 Task: Look for space in Tietê, Brazil from 9th June, 2023 to 16th June, 2023 for 2 adults in price range Rs.8000 to Rs.16000. Place can be entire place with 2 bedrooms having 2 beds and 1 bathroom. Property type can be flat. Amenities needed are: washing machine, . Booking option can be shelf check-in. Required host language is Spanish.
Action: Mouse moved to (434, 110)
Screenshot: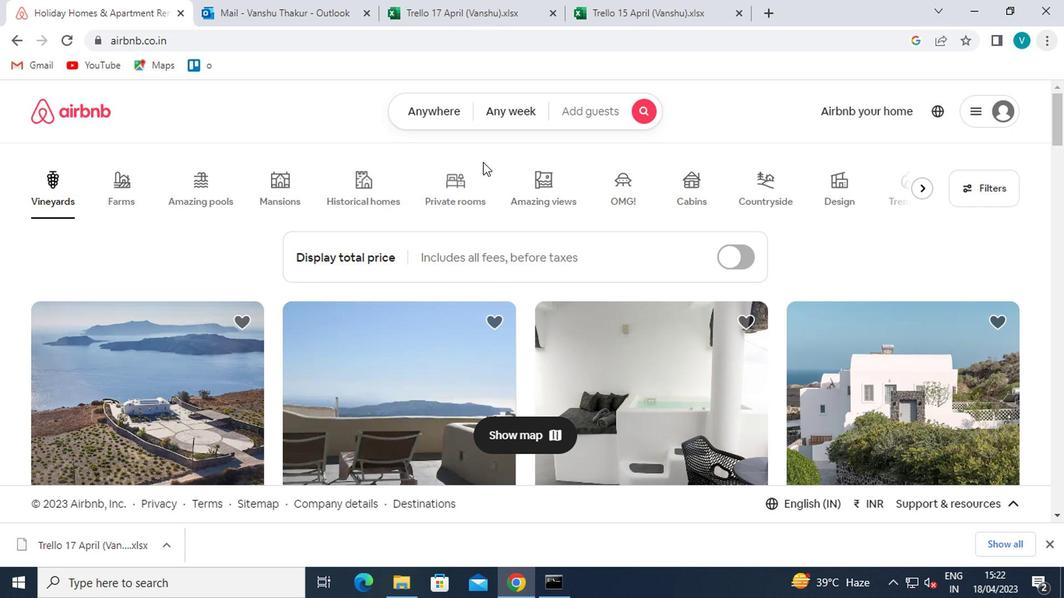 
Action: Mouse pressed left at (434, 110)
Screenshot: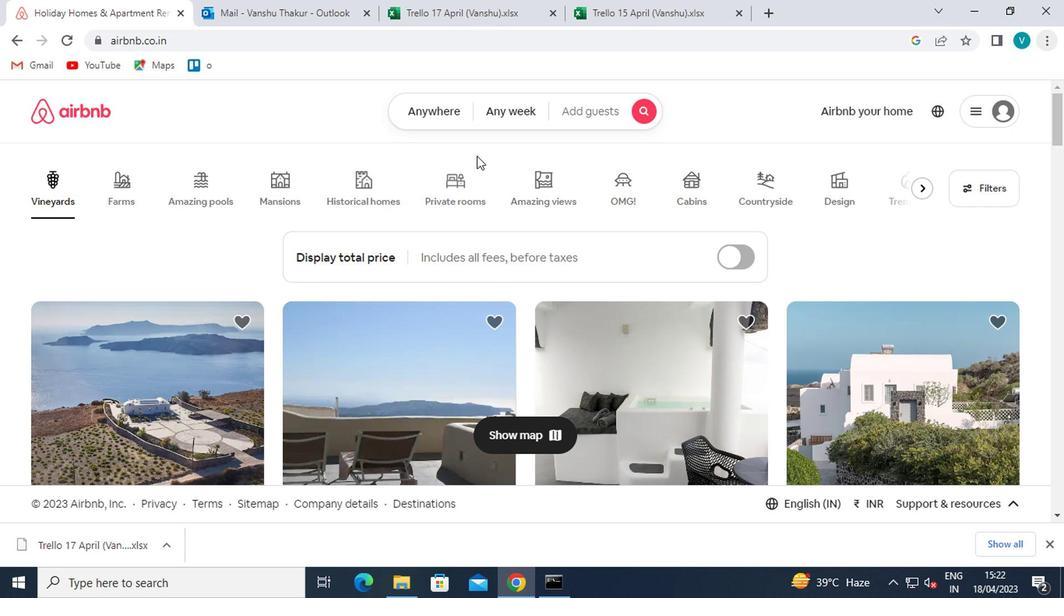 
Action: Mouse moved to (307, 172)
Screenshot: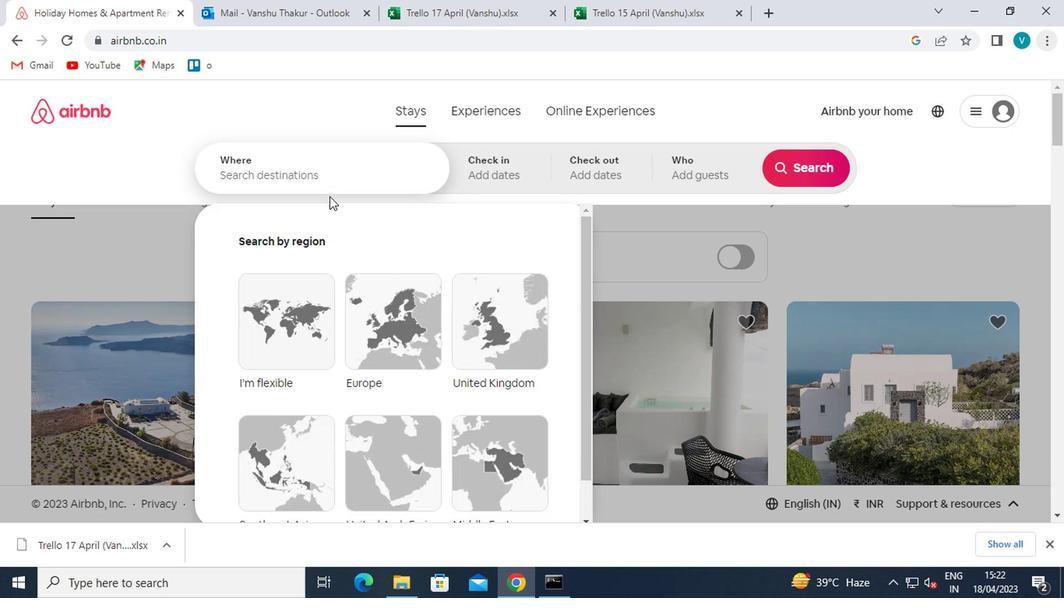 
Action: Mouse pressed left at (307, 172)
Screenshot: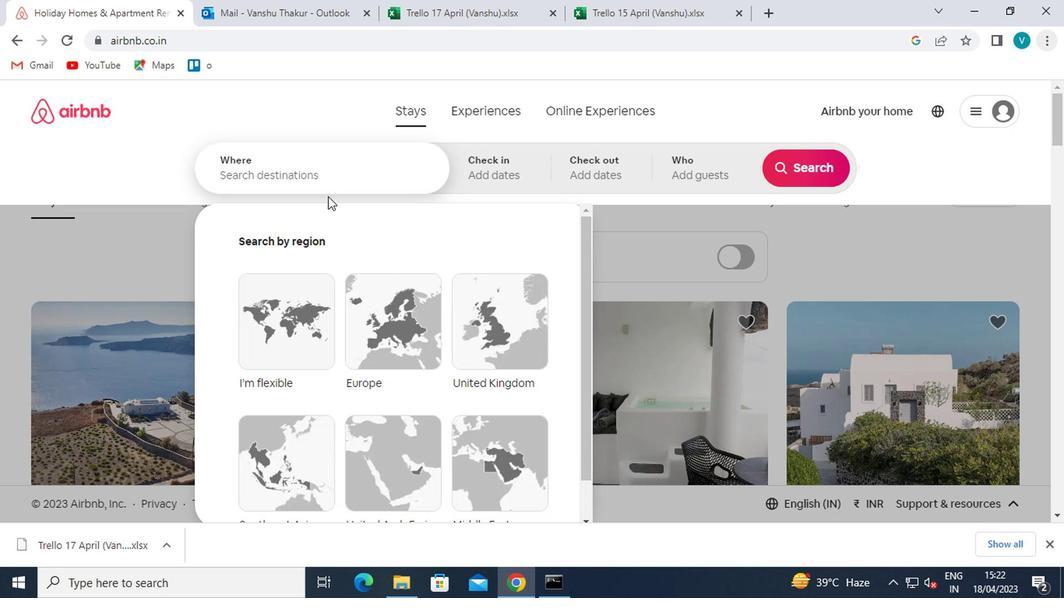 
Action: Key pressed <Key.shift>TIETE,<Key.space><Key.shift>BRAZIL
Screenshot: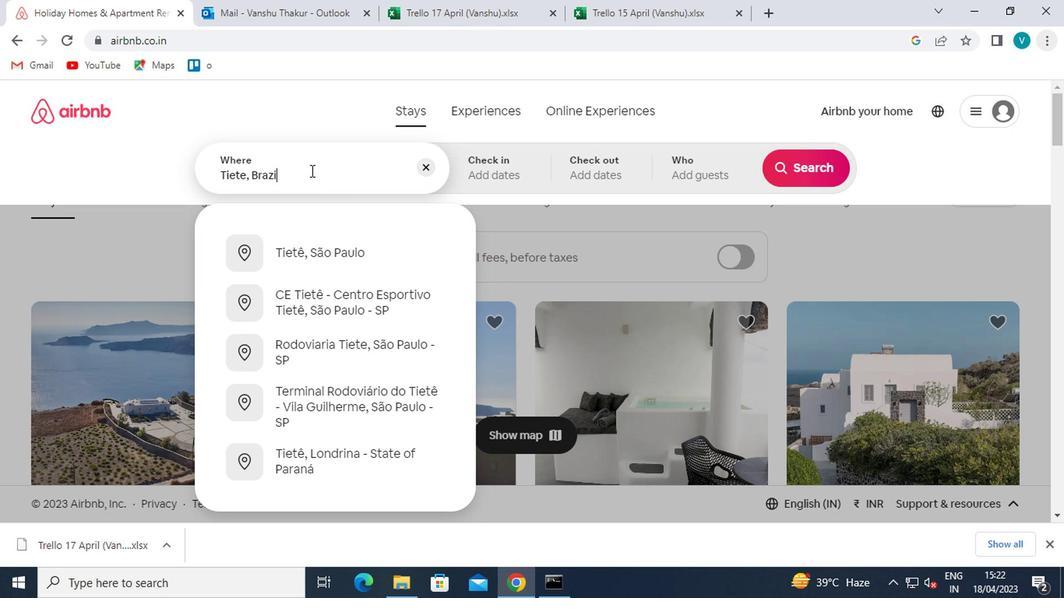 
Action: Mouse moved to (336, 250)
Screenshot: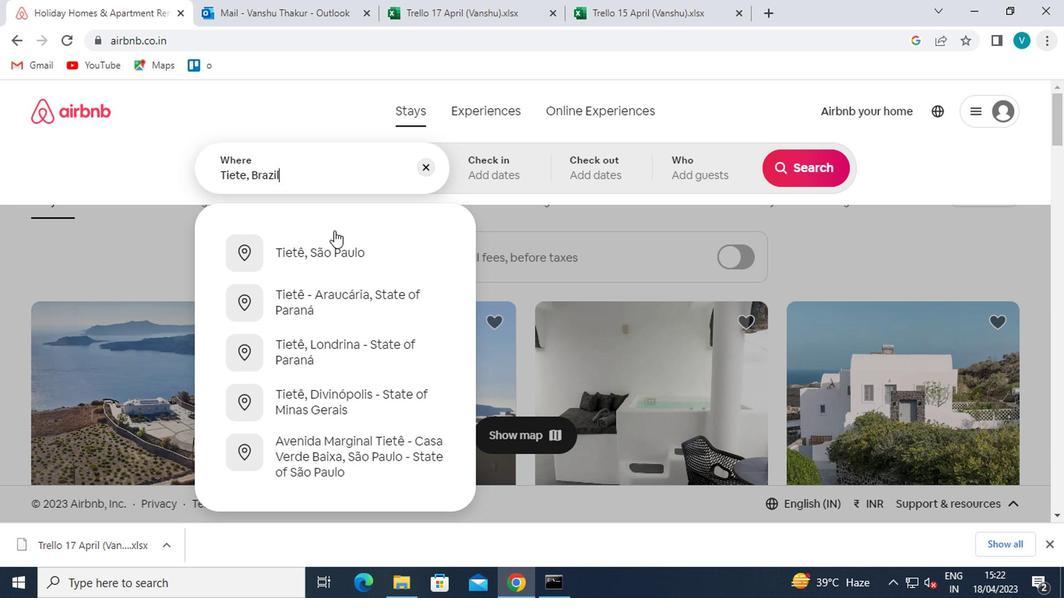 
Action: Mouse pressed left at (336, 250)
Screenshot: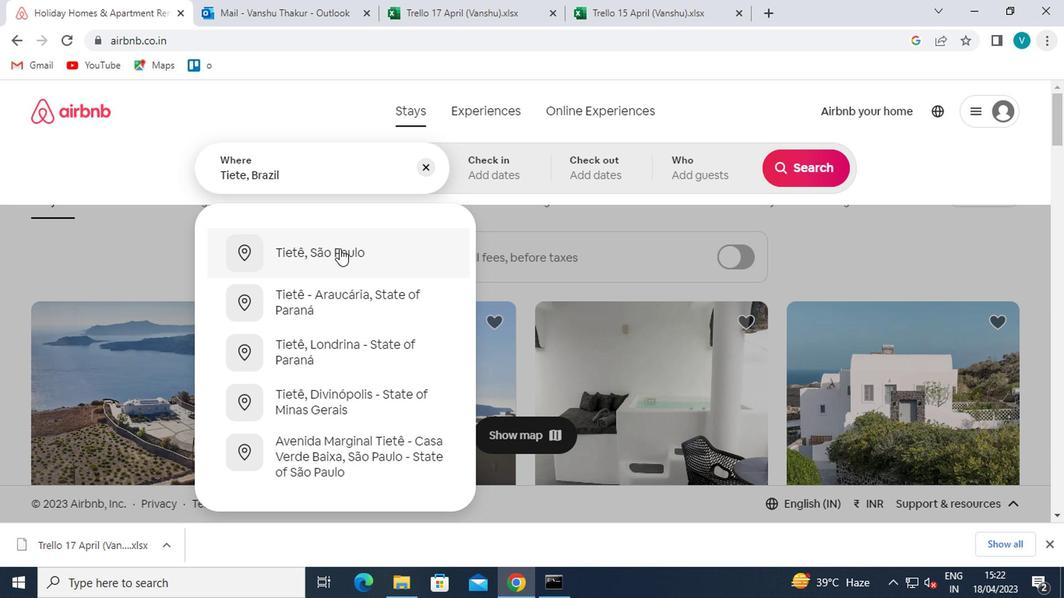 
Action: Mouse moved to (789, 288)
Screenshot: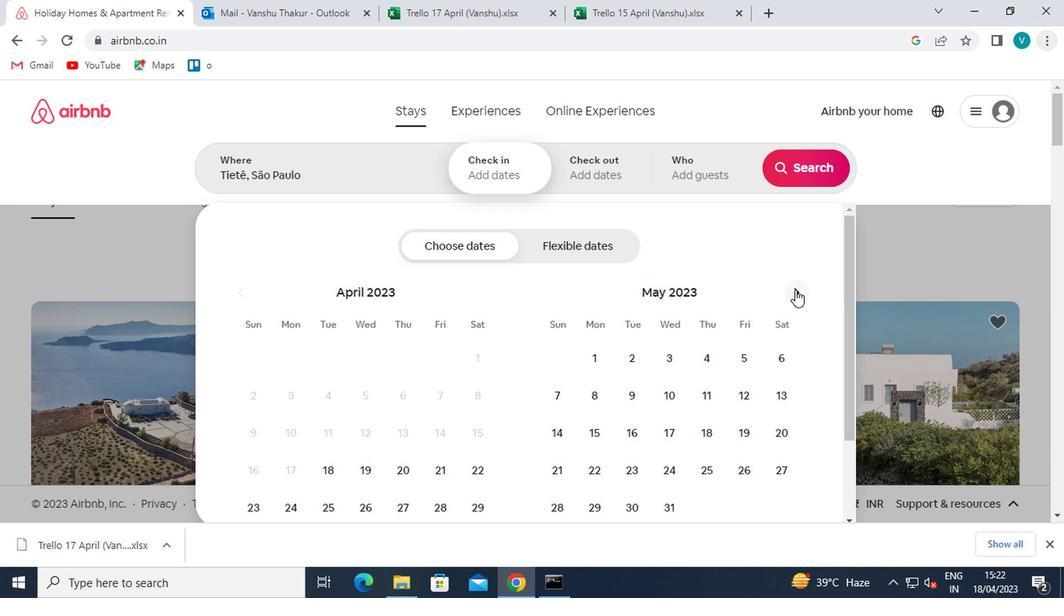 
Action: Mouse pressed left at (789, 288)
Screenshot: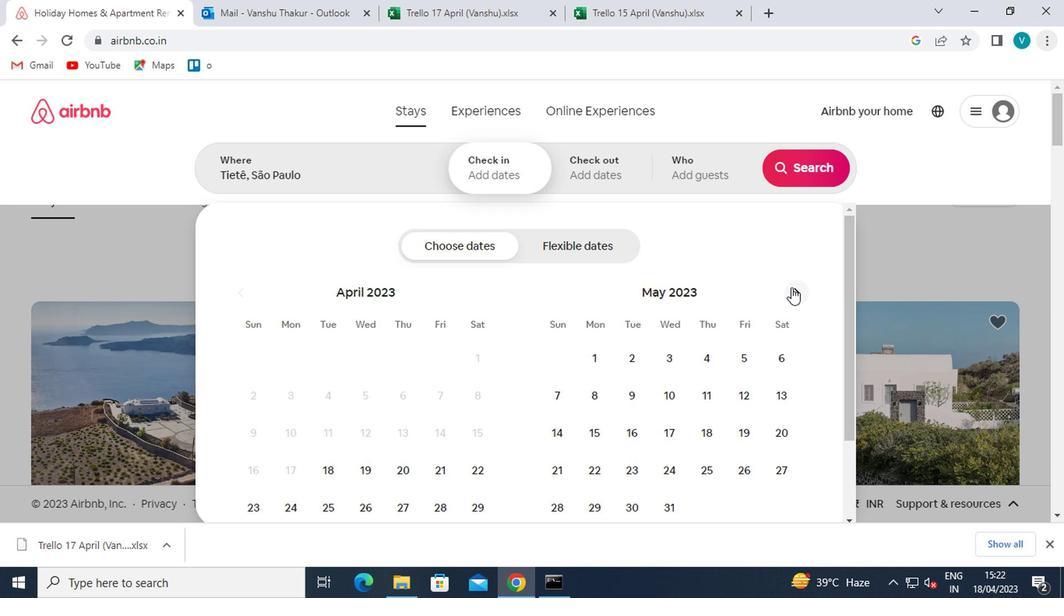
Action: Mouse moved to (734, 398)
Screenshot: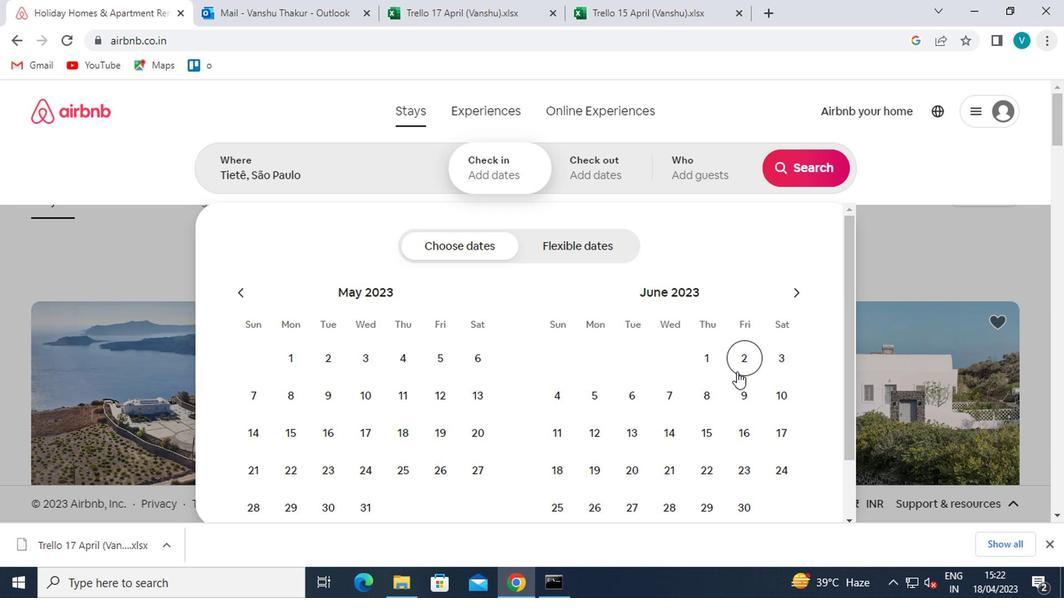 
Action: Mouse pressed left at (734, 398)
Screenshot: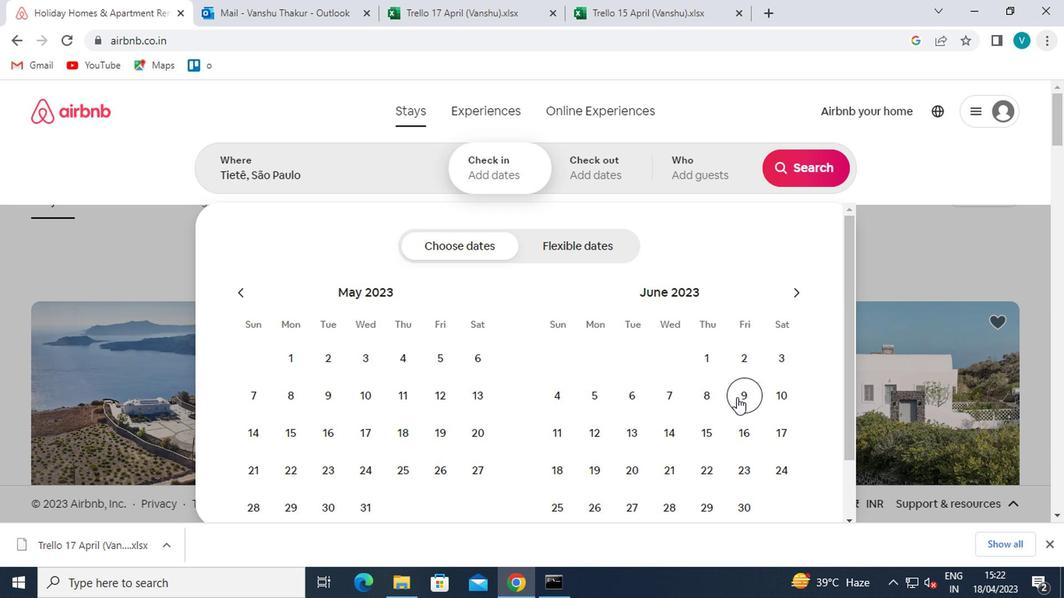 
Action: Mouse moved to (743, 425)
Screenshot: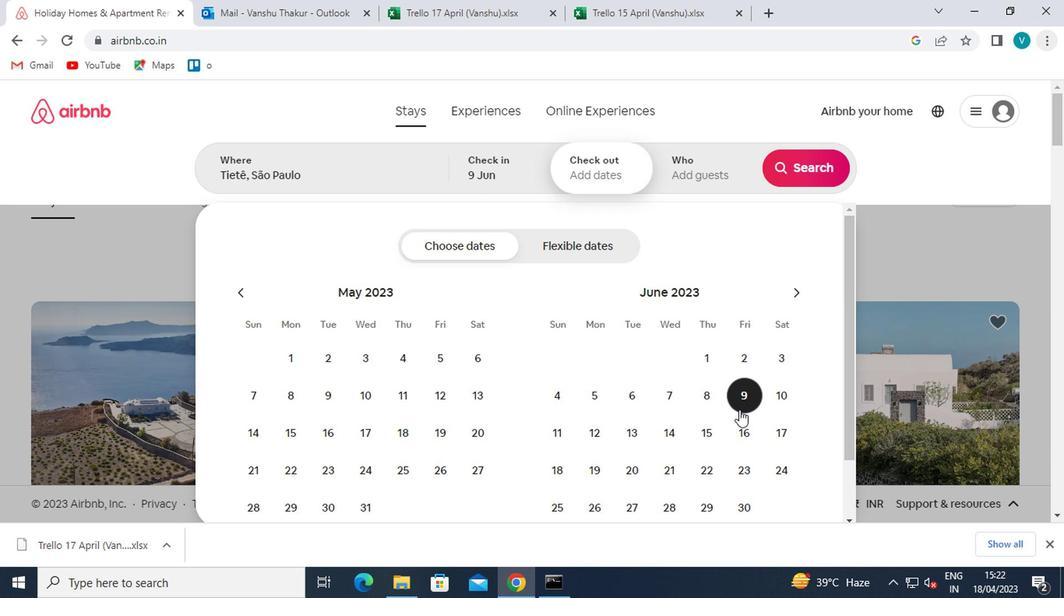
Action: Mouse pressed left at (743, 425)
Screenshot: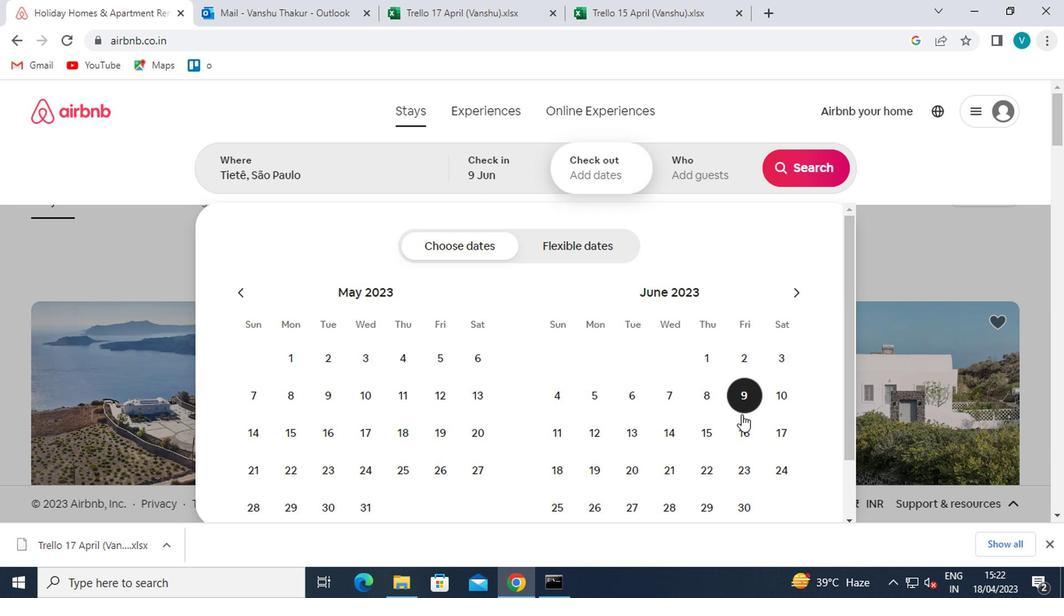 
Action: Mouse moved to (719, 178)
Screenshot: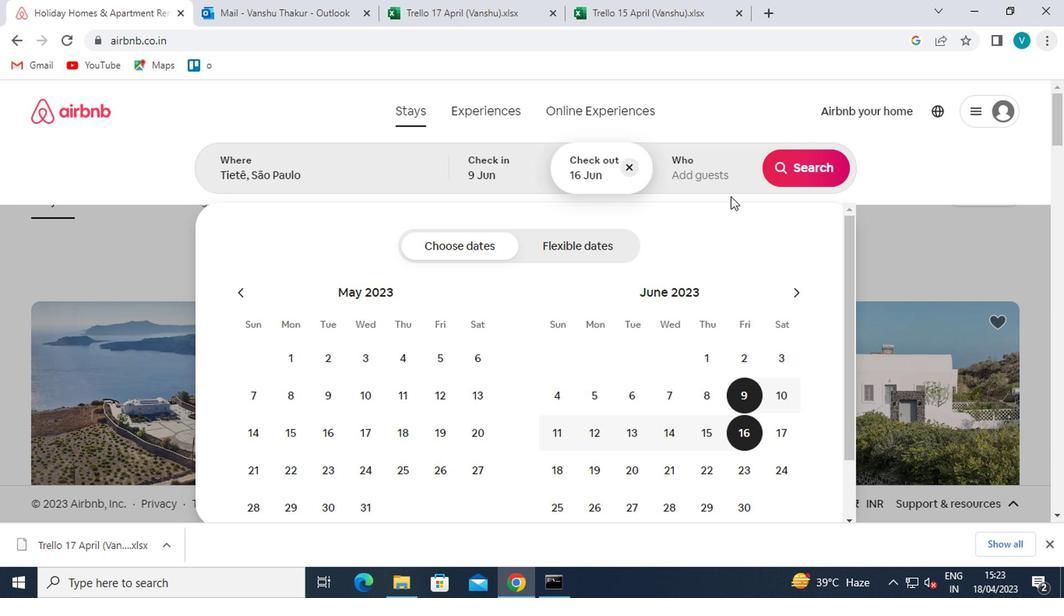 
Action: Mouse pressed left at (719, 178)
Screenshot: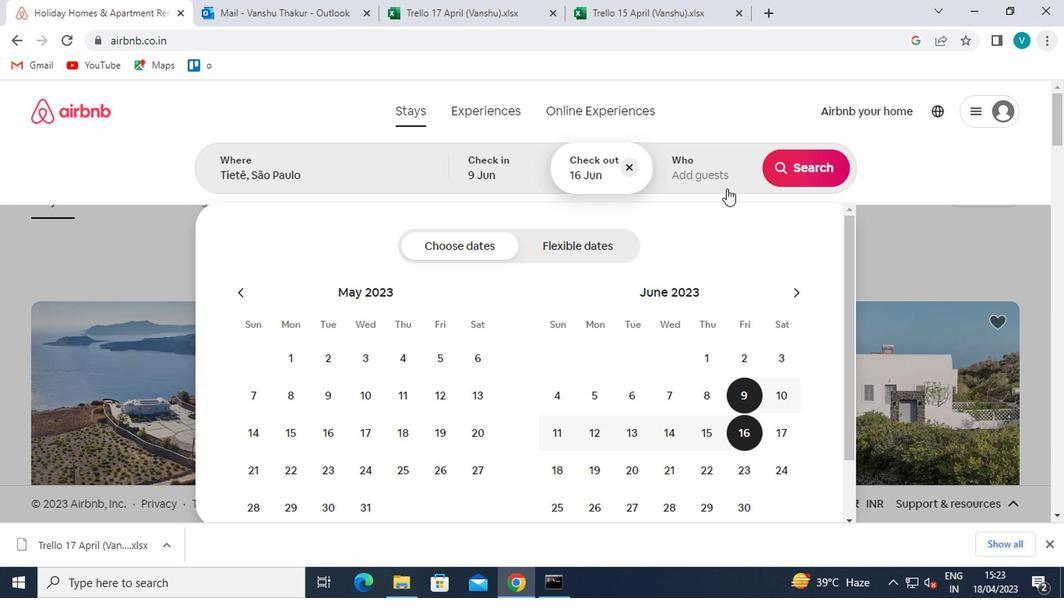 
Action: Mouse moved to (803, 255)
Screenshot: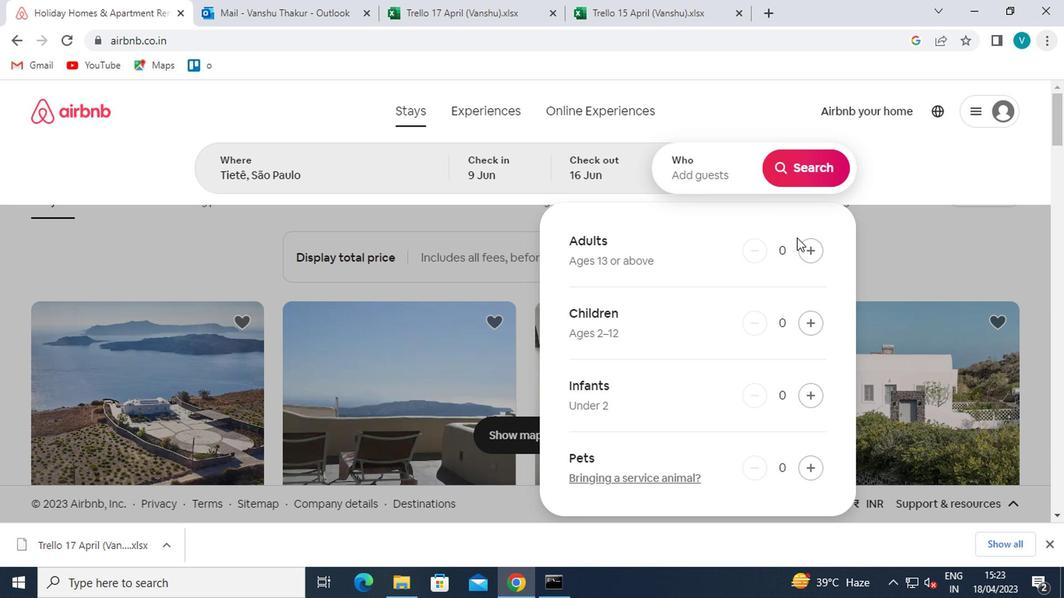 
Action: Mouse pressed left at (803, 255)
Screenshot: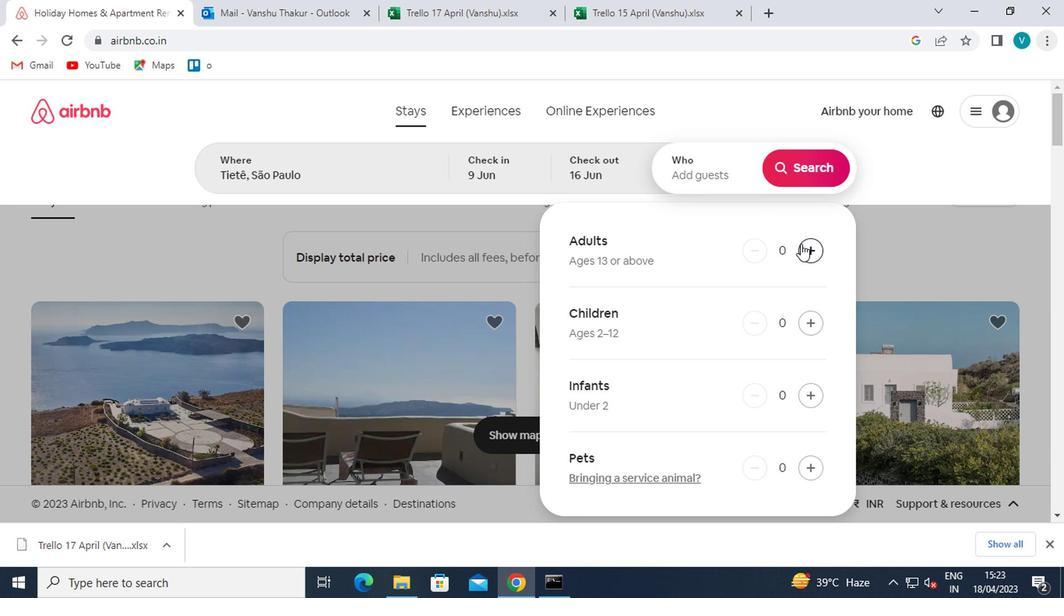 
Action: Mouse pressed left at (803, 255)
Screenshot: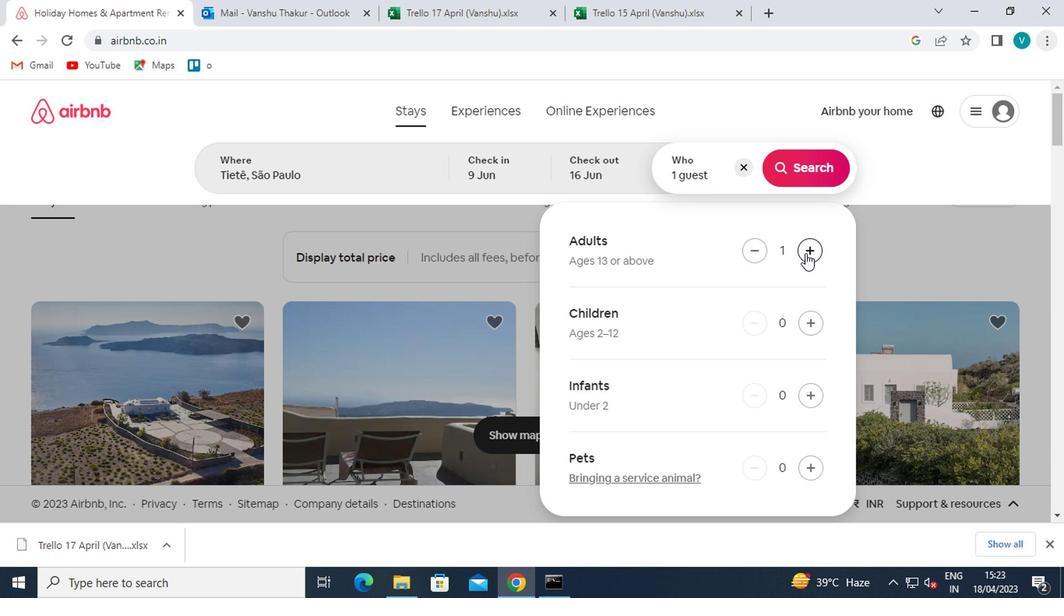 
Action: Mouse moved to (809, 169)
Screenshot: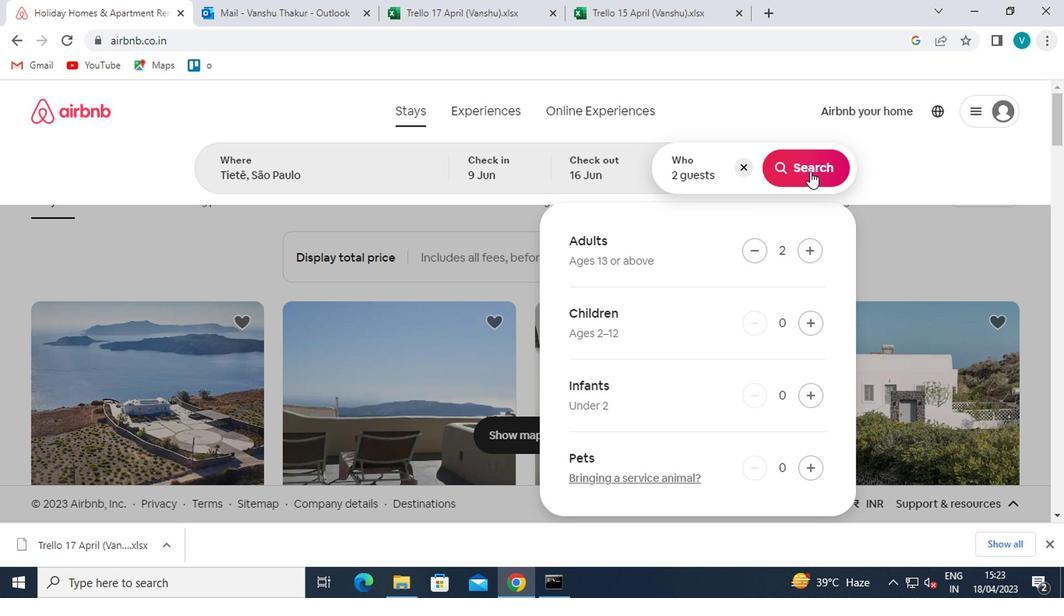 
Action: Mouse pressed left at (809, 169)
Screenshot: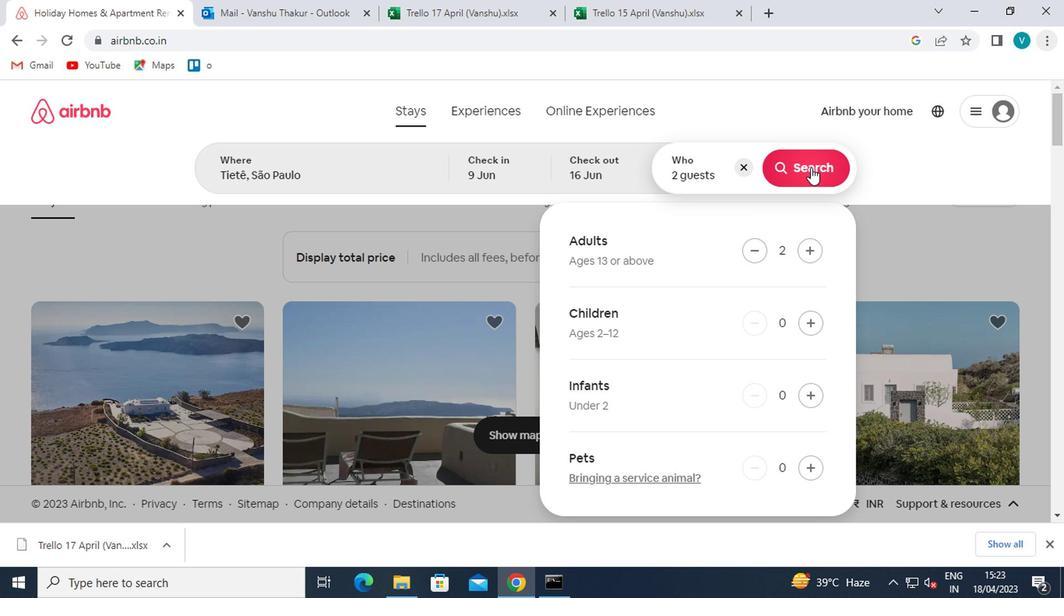 
Action: Mouse moved to (991, 181)
Screenshot: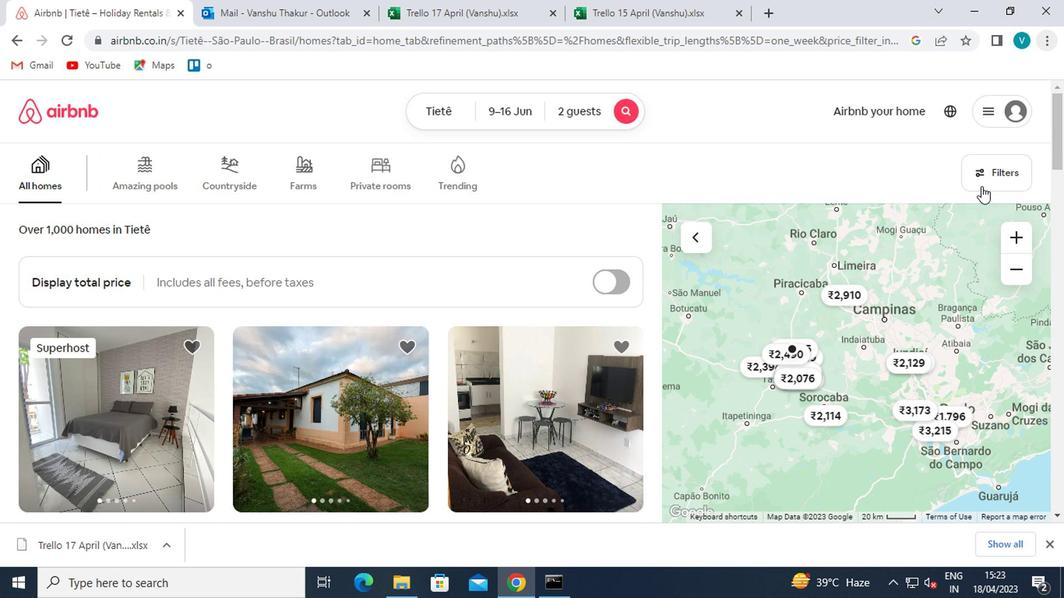 
Action: Mouse pressed left at (991, 181)
Screenshot: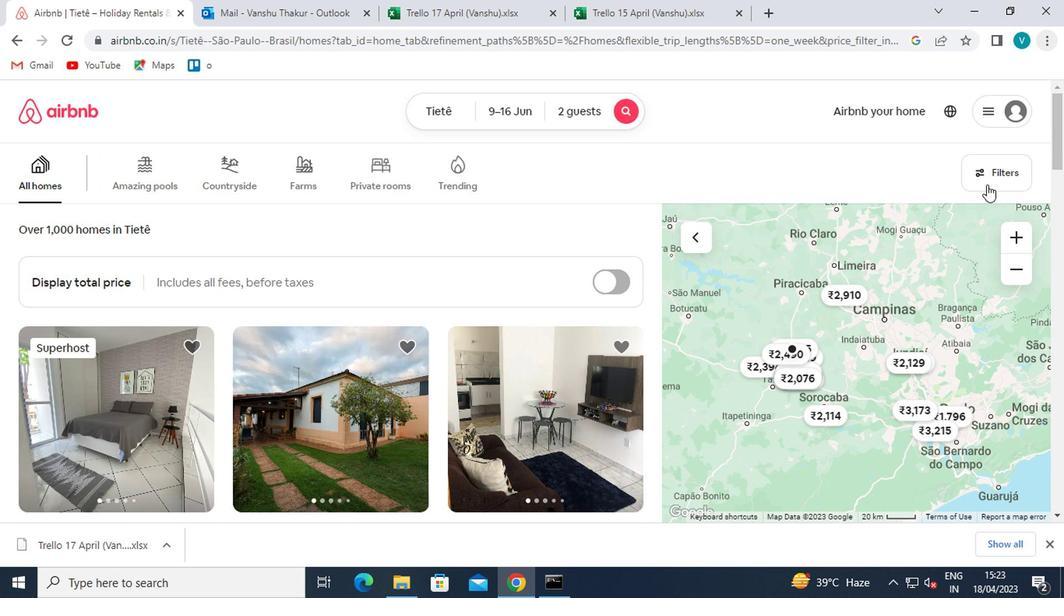 
Action: Mouse moved to (409, 375)
Screenshot: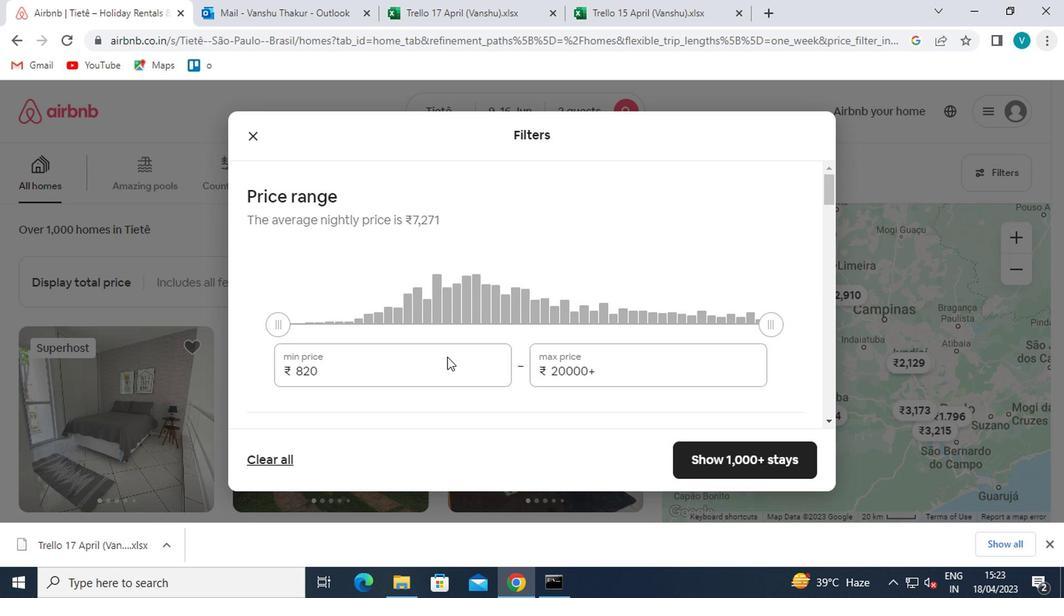 
Action: Mouse pressed left at (409, 375)
Screenshot: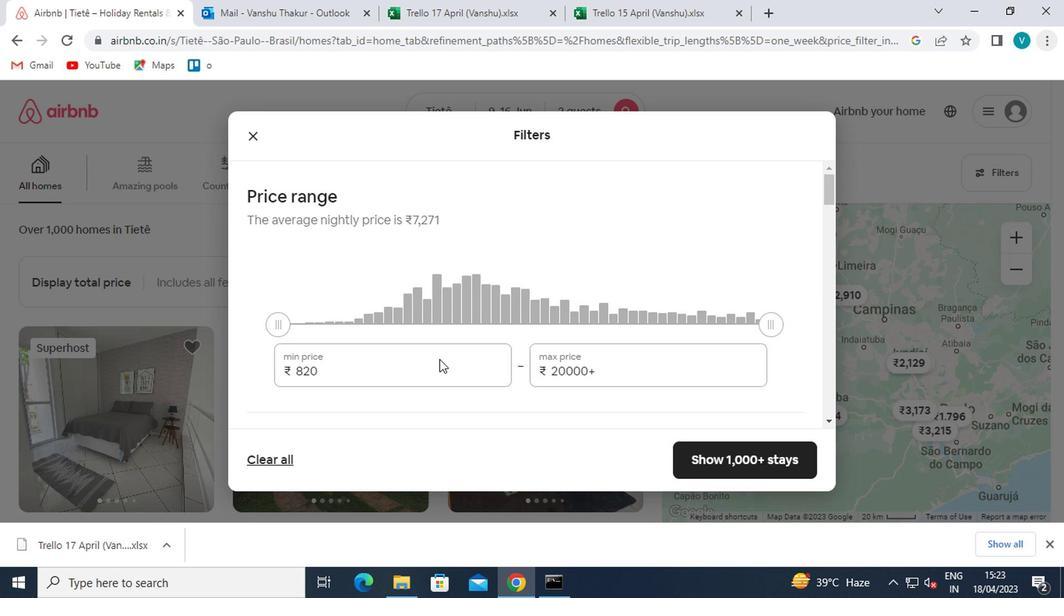 
Action: Mouse moved to (409, 376)
Screenshot: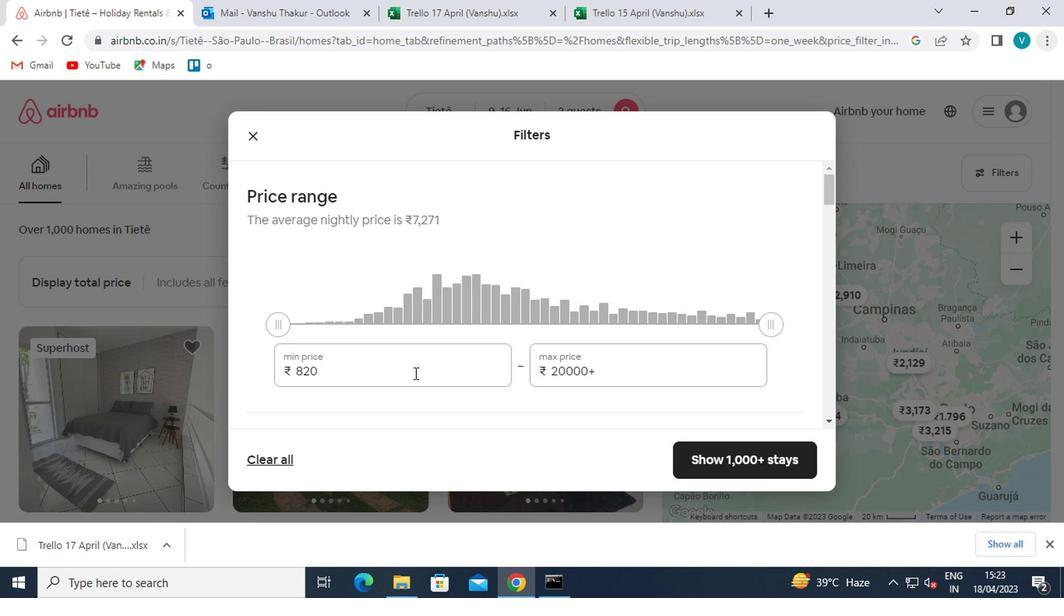 
Action: Key pressed <Key.backspace><Key.backspace><Key.backspace>8000
Screenshot: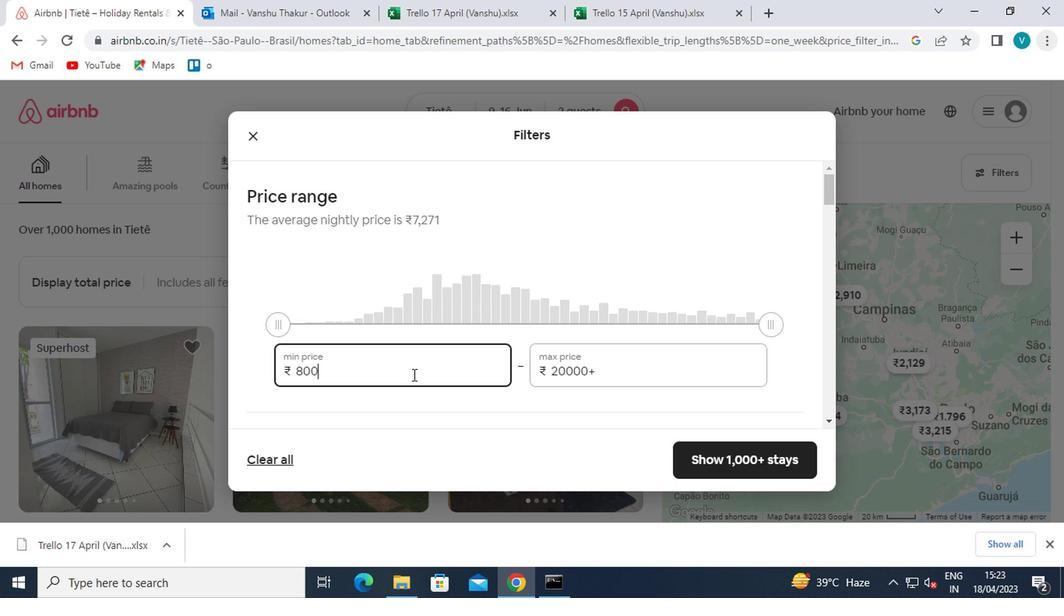 
Action: Mouse moved to (609, 376)
Screenshot: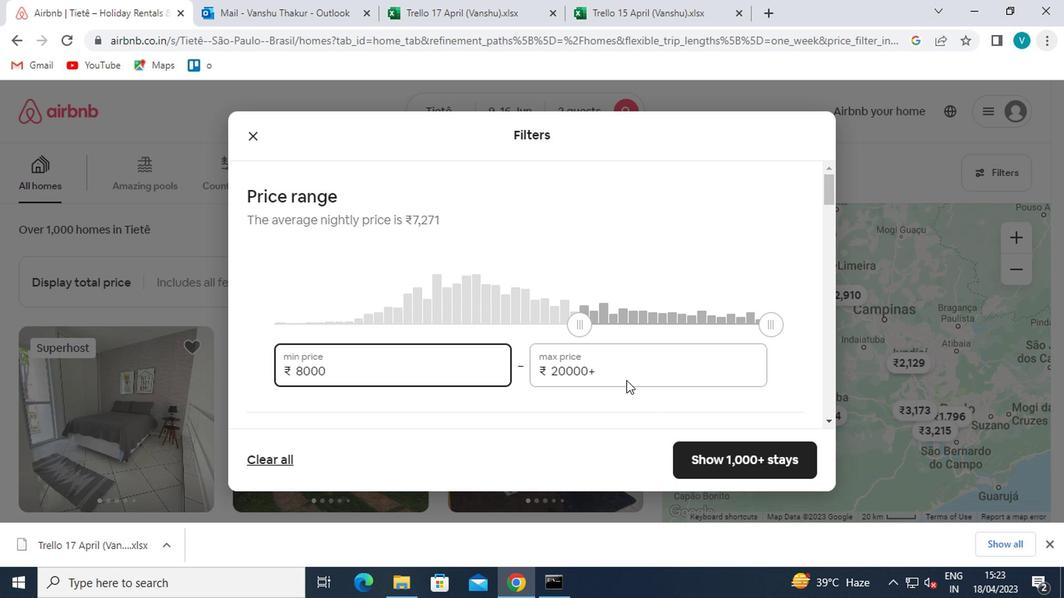 
Action: Mouse pressed left at (609, 376)
Screenshot: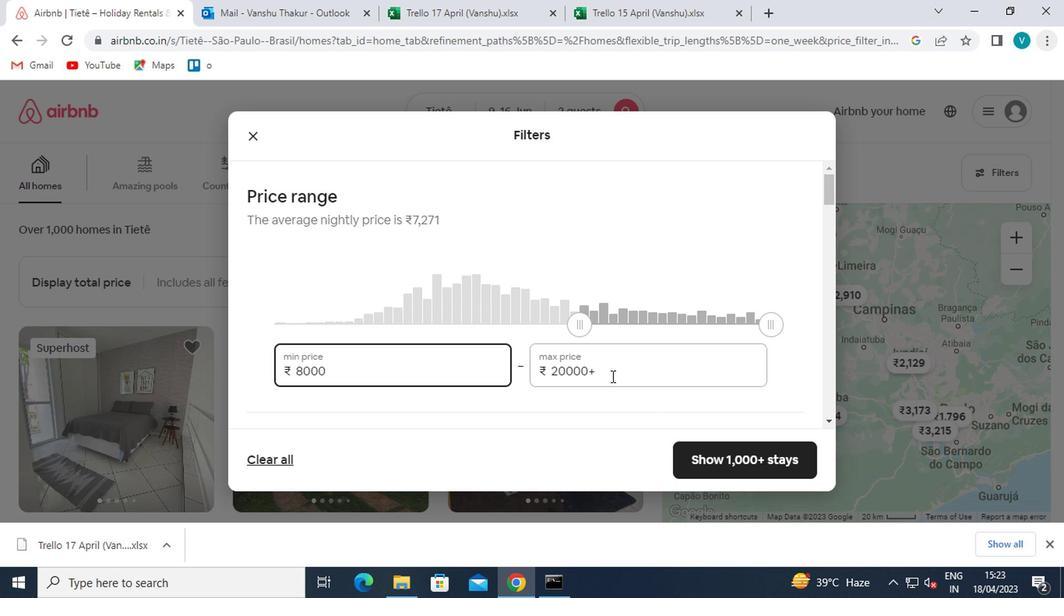 
Action: Key pressed <Key.backspace><Key.backspace><Key.backspace><Key.backspace><Key.backspace><Key.backspace>16000
Screenshot: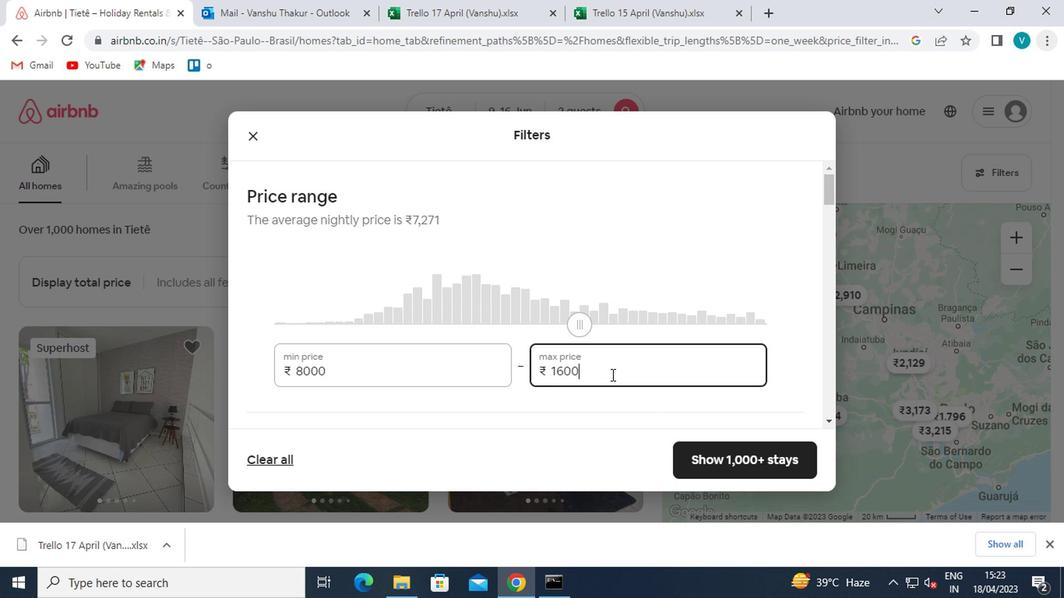 
Action: Mouse moved to (585, 368)
Screenshot: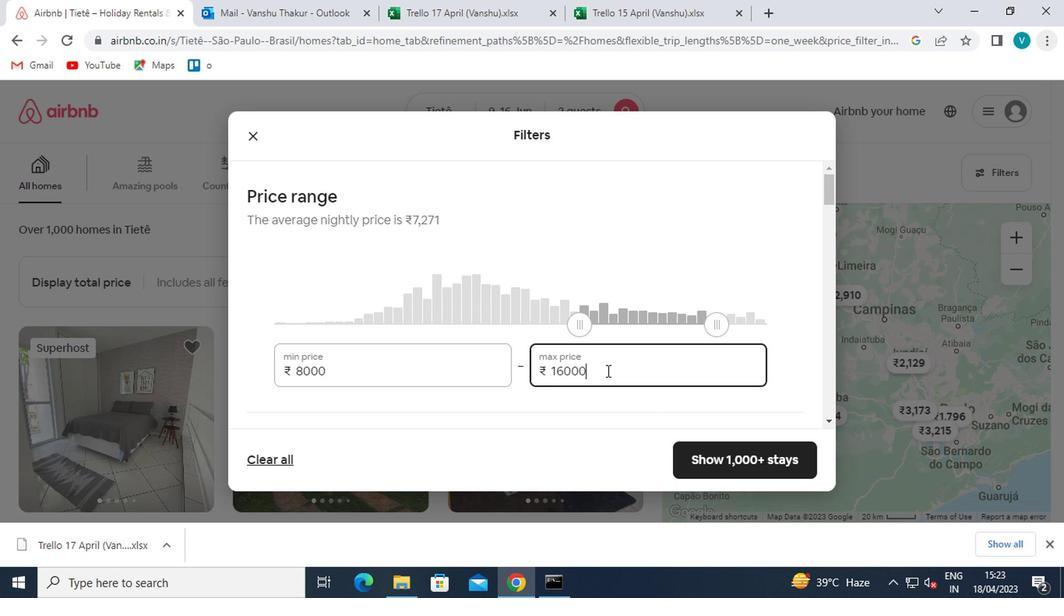 
Action: Mouse scrolled (585, 367) with delta (0, 0)
Screenshot: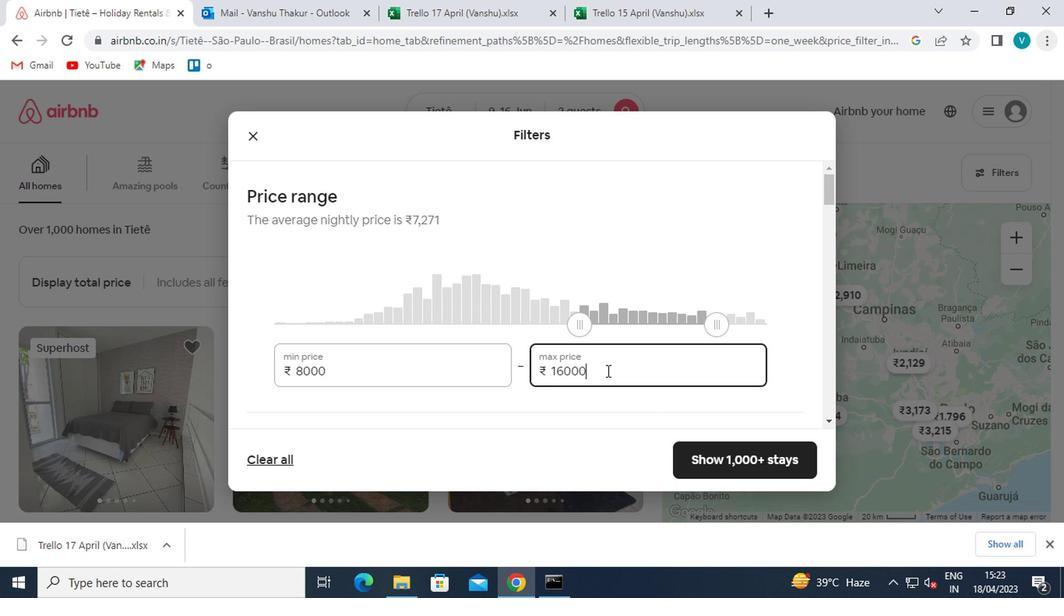 
Action: Mouse moved to (580, 369)
Screenshot: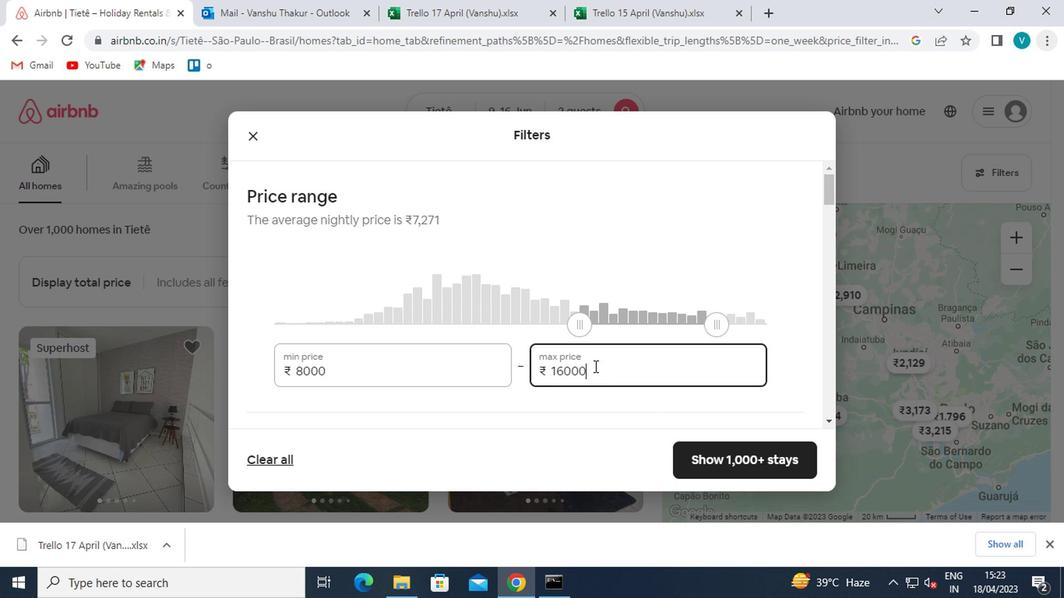 
Action: Mouse scrolled (580, 369) with delta (0, 0)
Screenshot: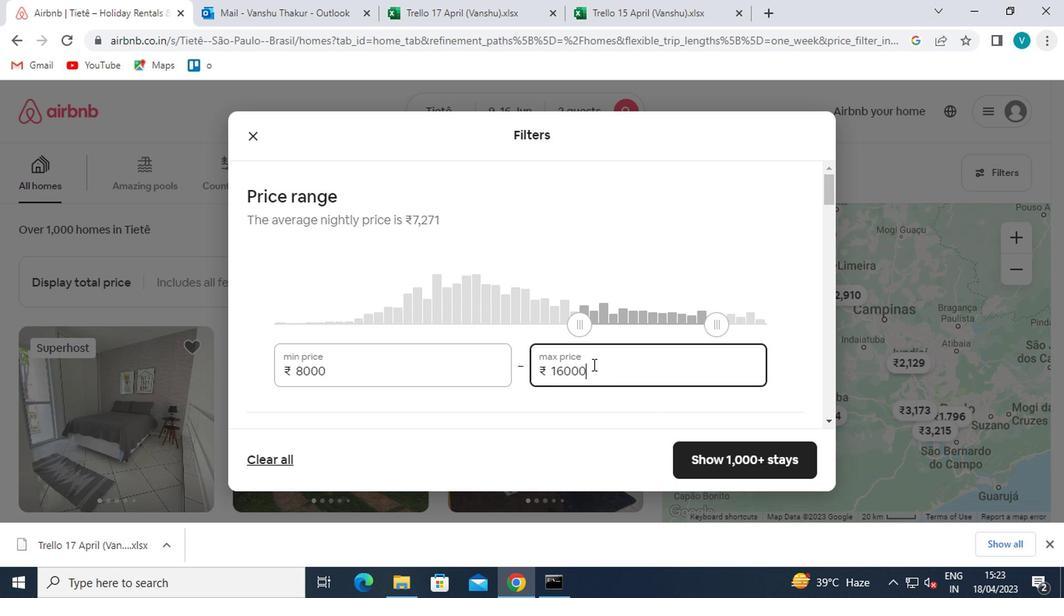 
Action: Mouse moved to (260, 339)
Screenshot: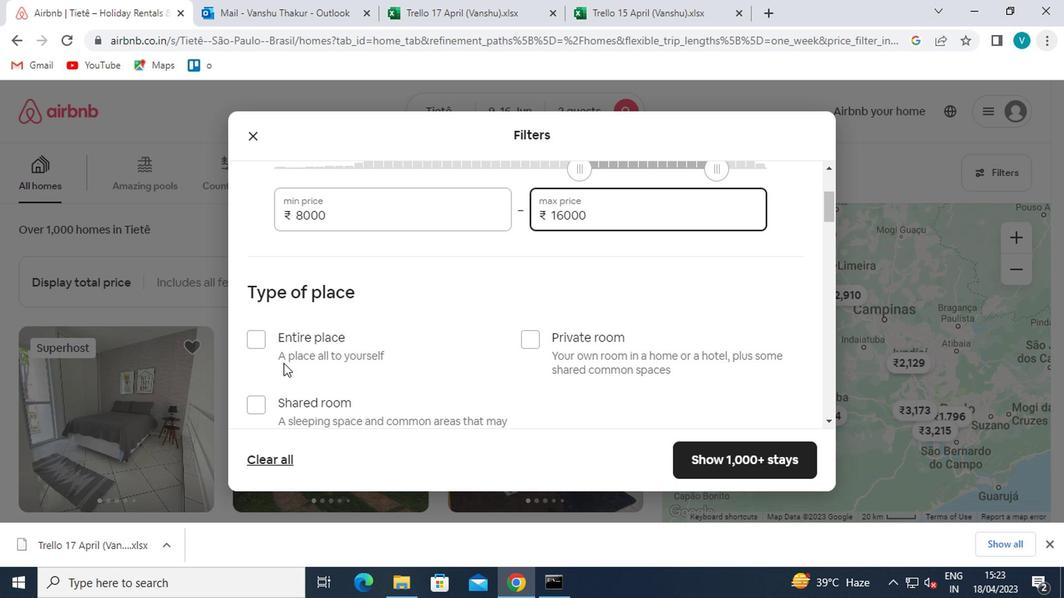 
Action: Mouse pressed left at (260, 339)
Screenshot: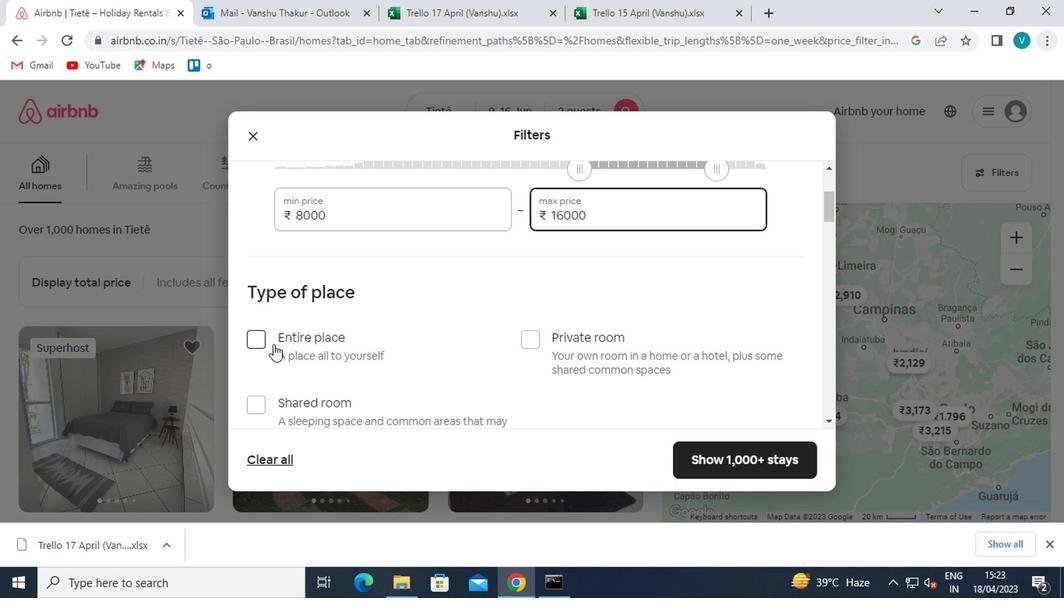 
Action: Mouse moved to (248, 352)
Screenshot: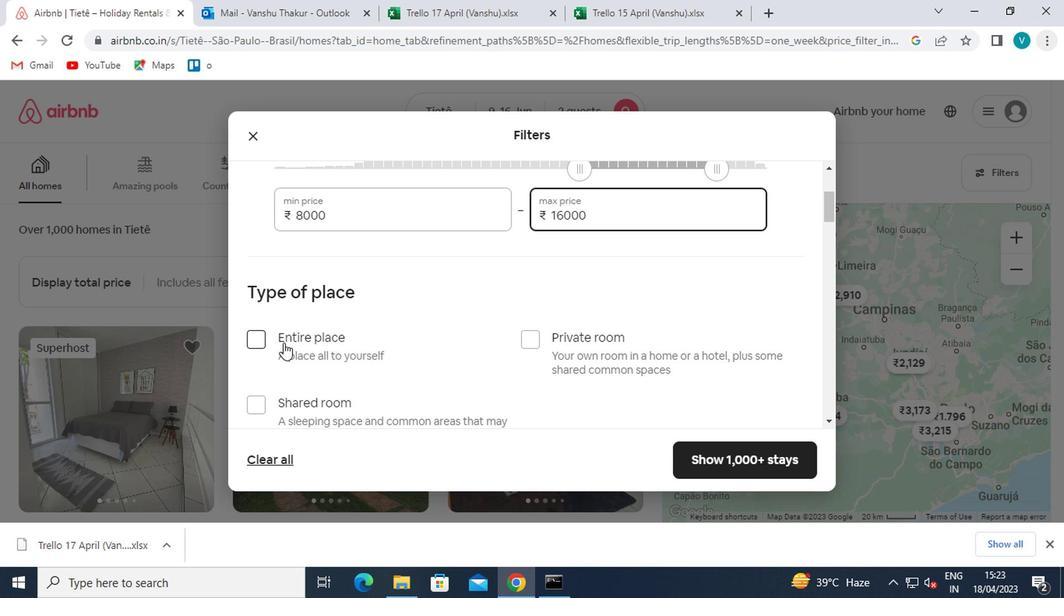 
Action: Mouse pressed left at (248, 352)
Screenshot: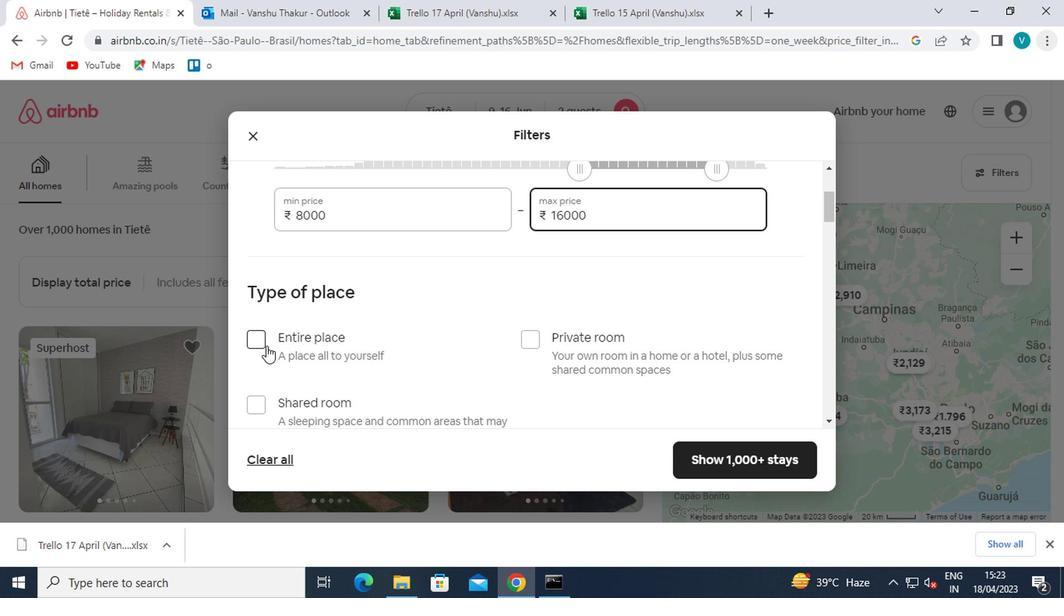 
Action: Mouse moved to (261, 346)
Screenshot: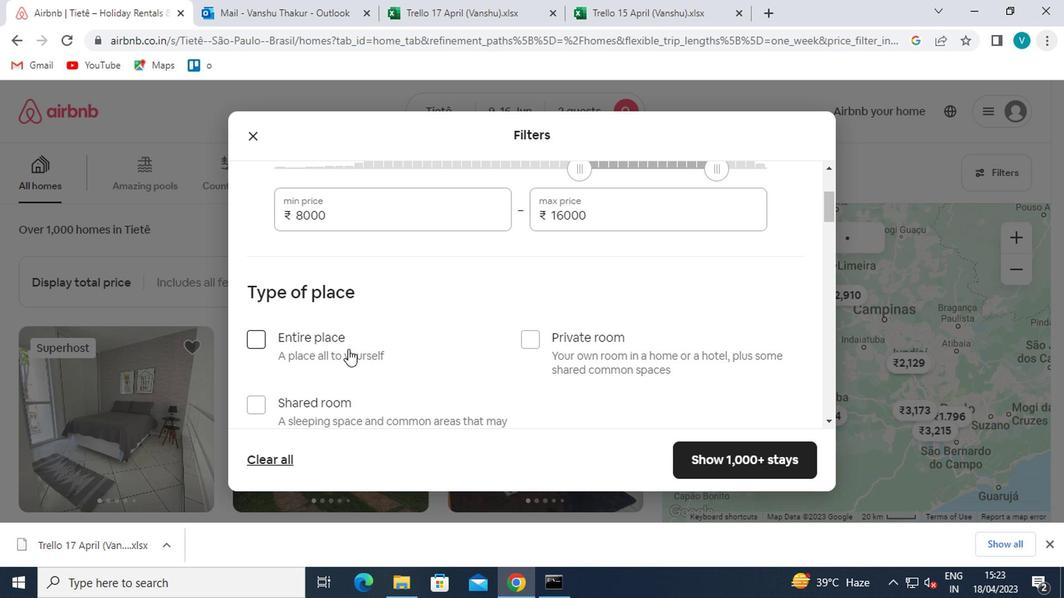 
Action: Mouse pressed left at (261, 346)
Screenshot: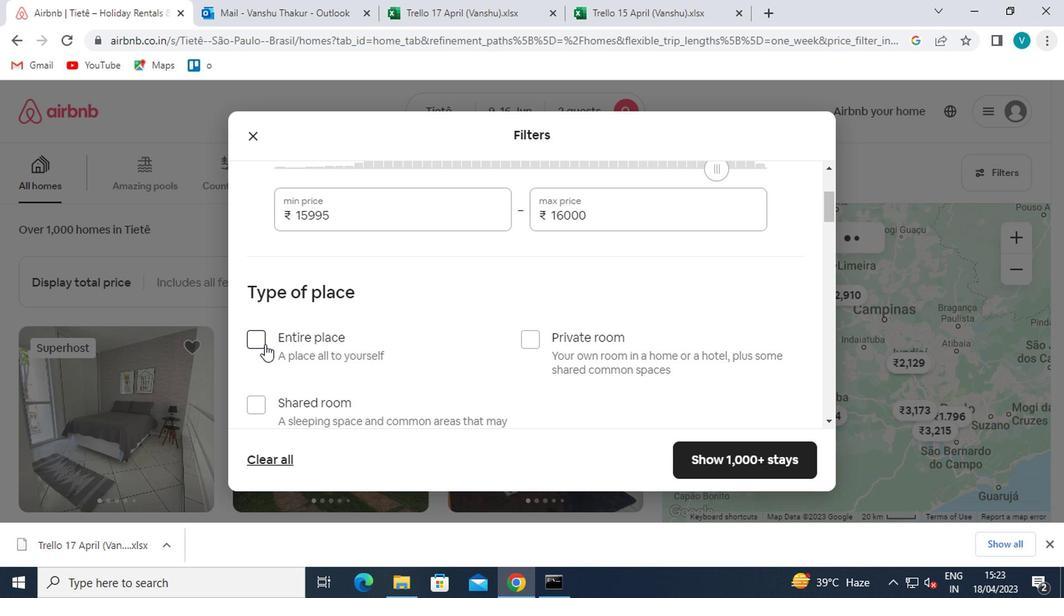 
Action: Mouse moved to (455, 346)
Screenshot: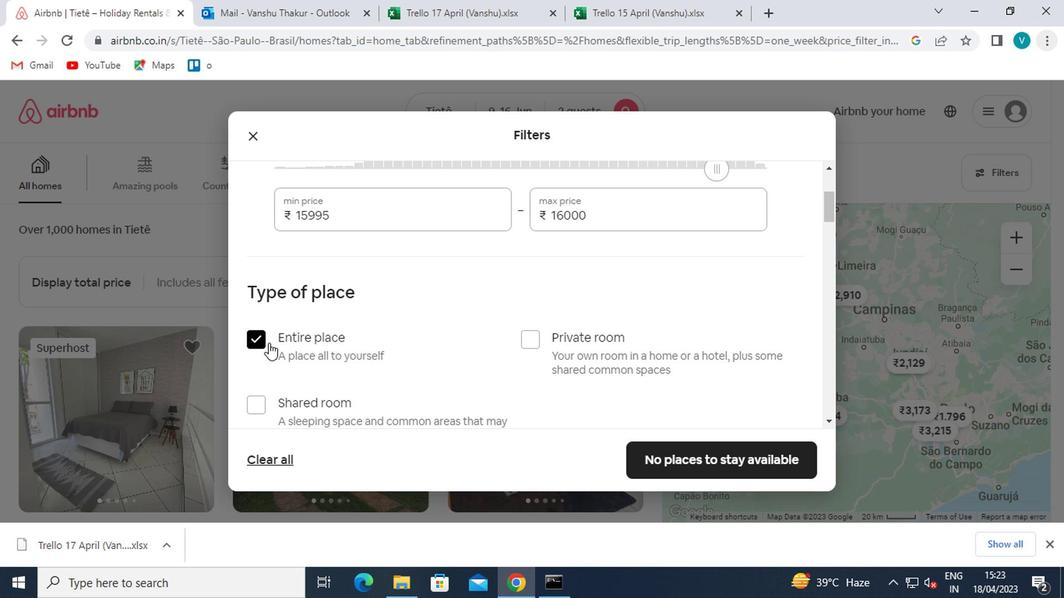 
Action: Mouse scrolled (455, 346) with delta (0, 0)
Screenshot: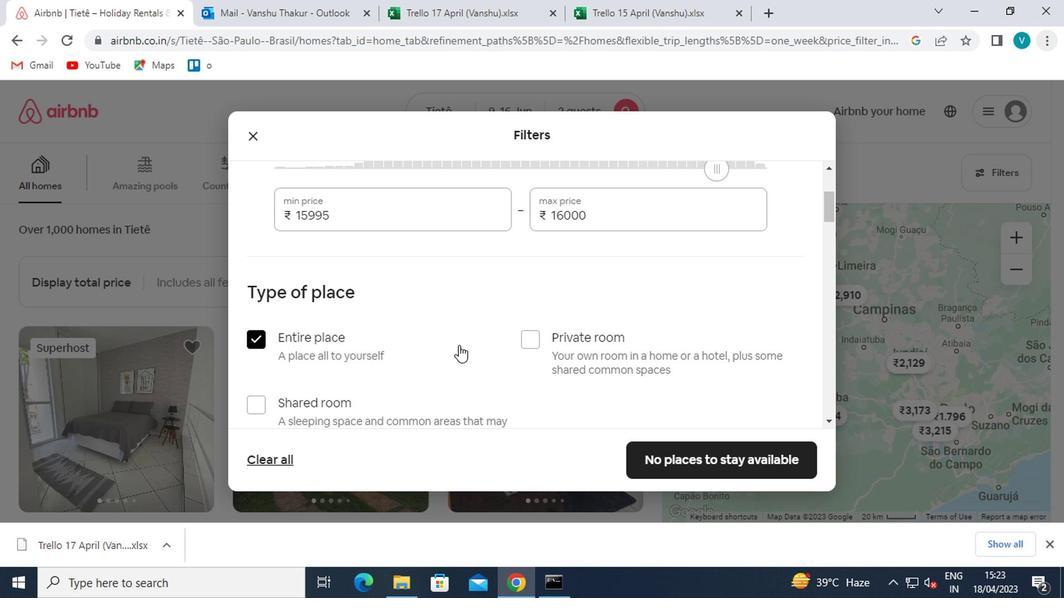
Action: Mouse scrolled (455, 346) with delta (0, 0)
Screenshot: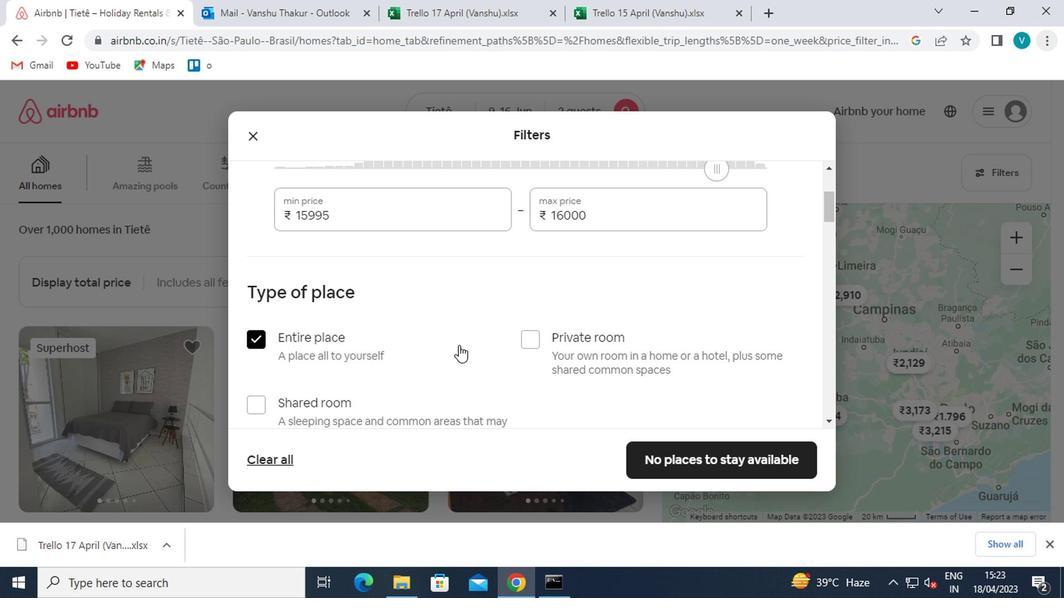 
Action: Mouse scrolled (455, 346) with delta (0, 0)
Screenshot: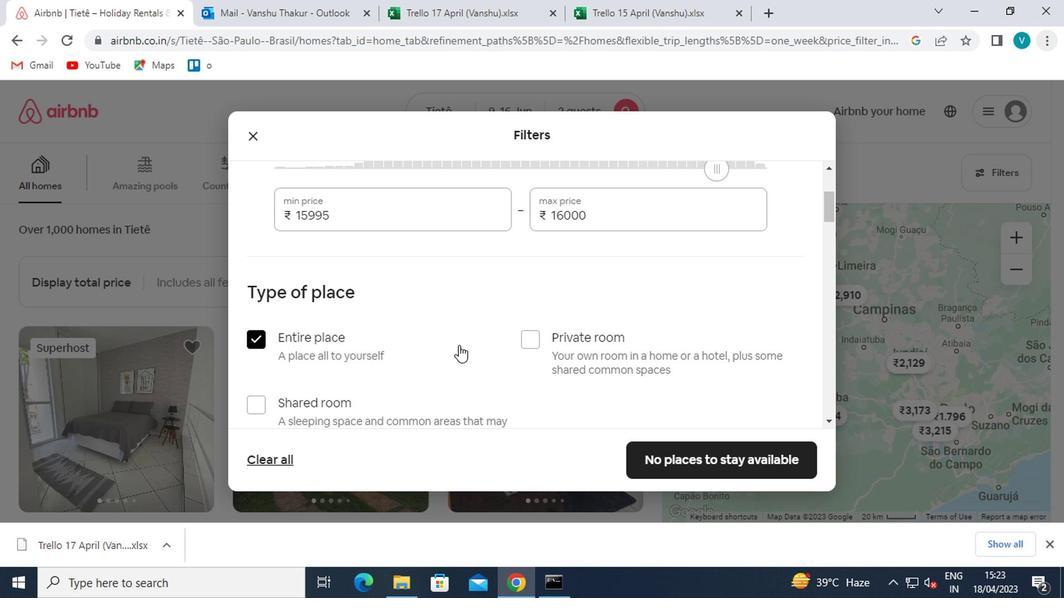 
Action: Mouse moved to (399, 353)
Screenshot: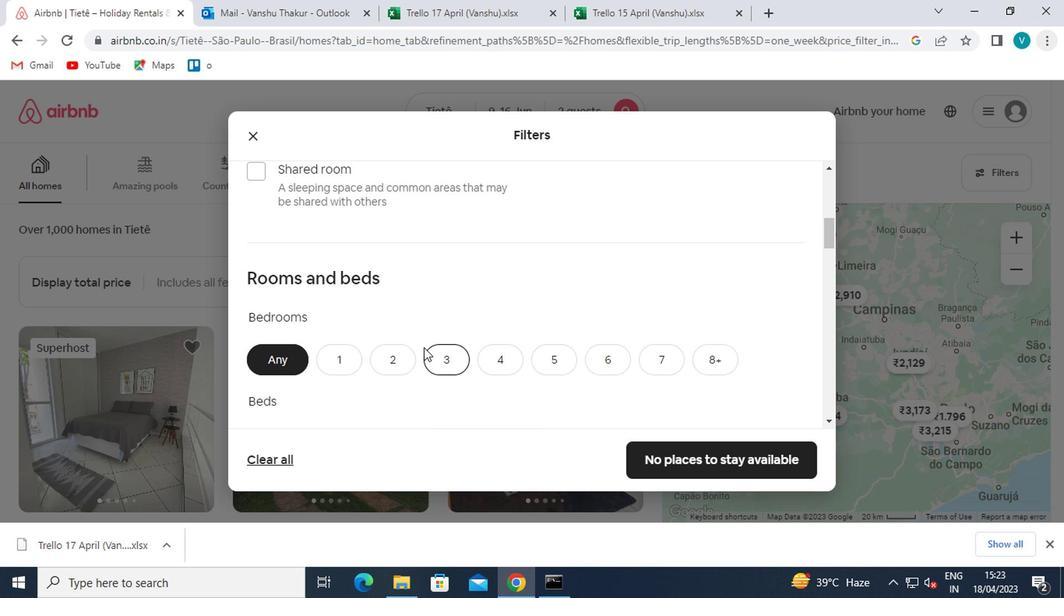 
Action: Mouse pressed left at (399, 353)
Screenshot: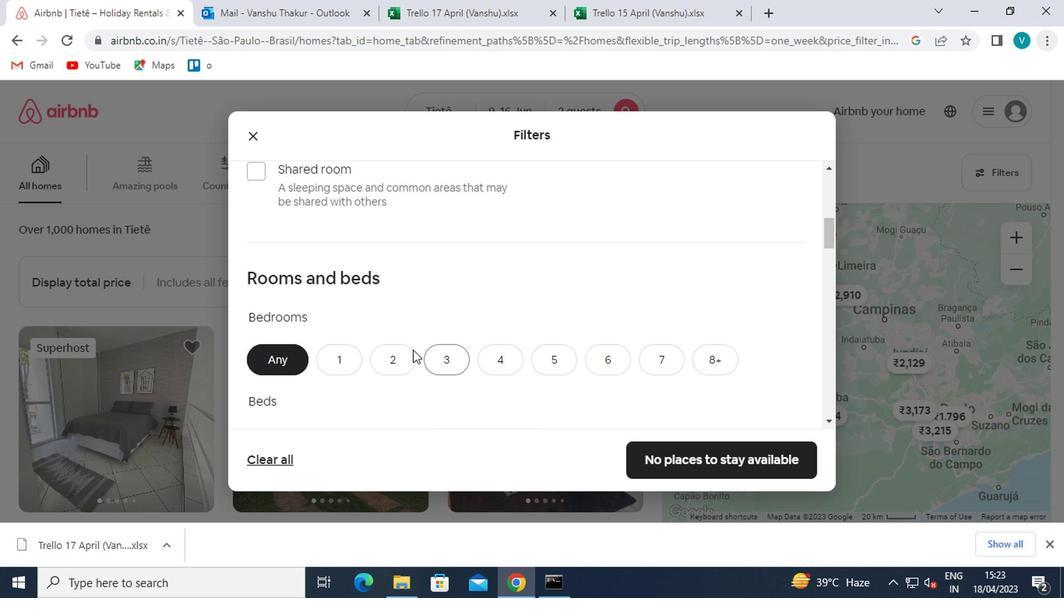 
Action: Mouse moved to (408, 354)
Screenshot: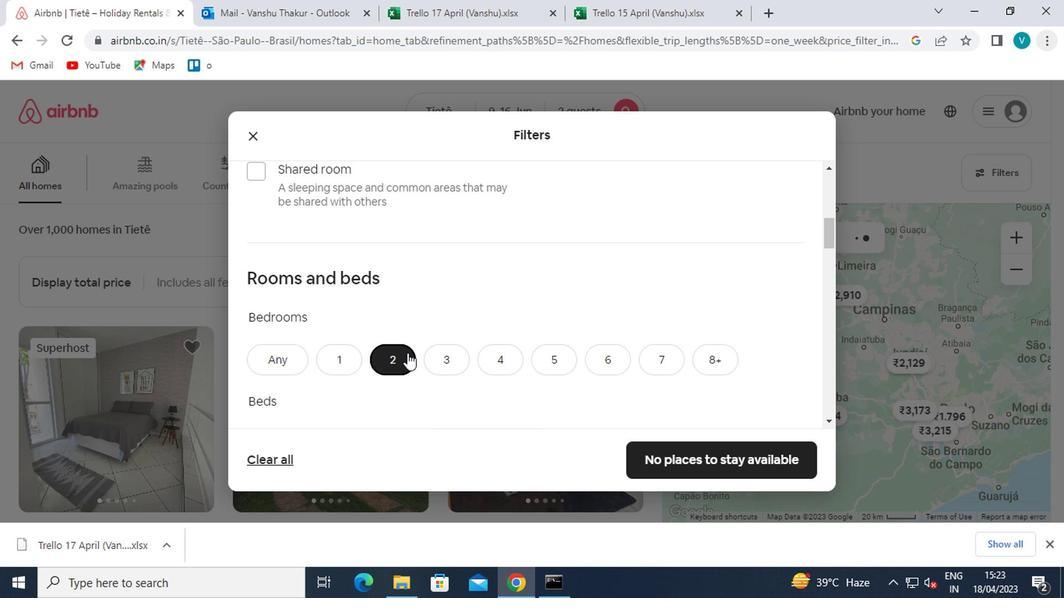 
Action: Mouse scrolled (408, 353) with delta (0, 0)
Screenshot: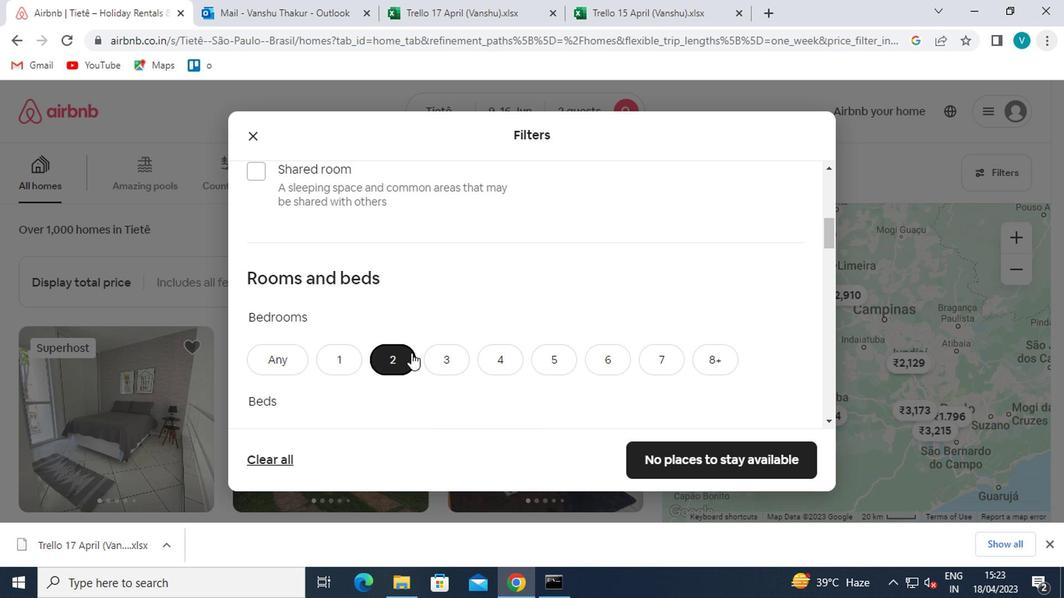 
Action: Mouse scrolled (408, 353) with delta (0, 0)
Screenshot: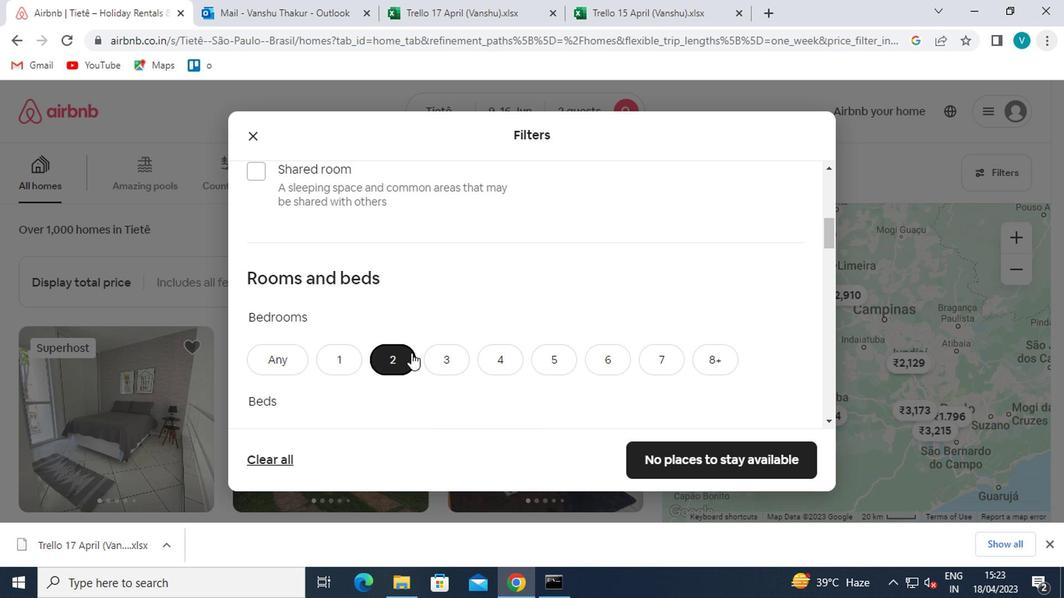 
Action: Mouse moved to (394, 290)
Screenshot: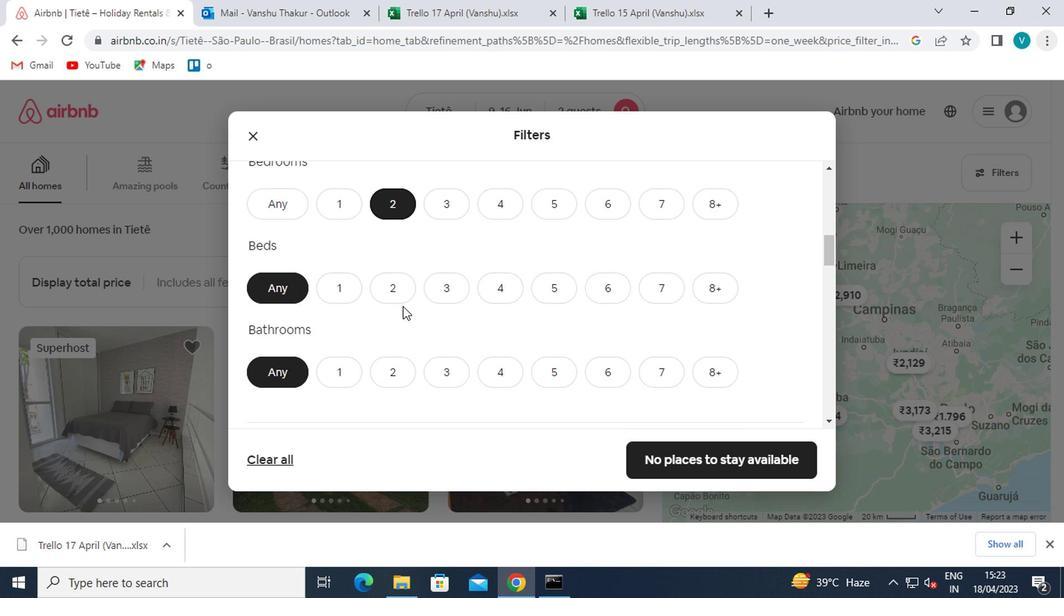 
Action: Mouse pressed left at (394, 290)
Screenshot: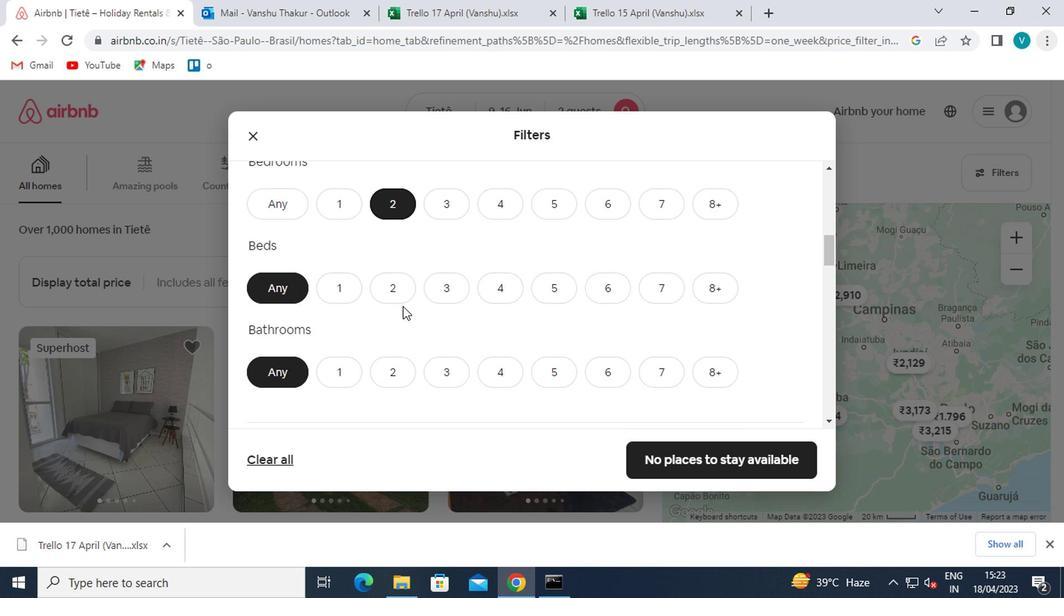 
Action: Mouse moved to (403, 292)
Screenshot: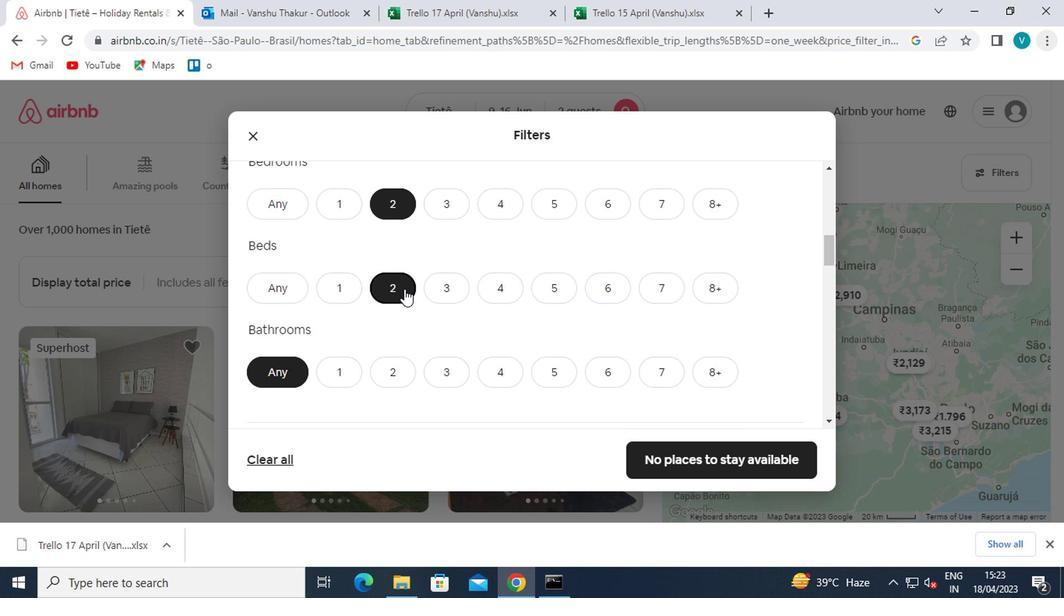 
Action: Mouse scrolled (403, 291) with delta (0, 0)
Screenshot: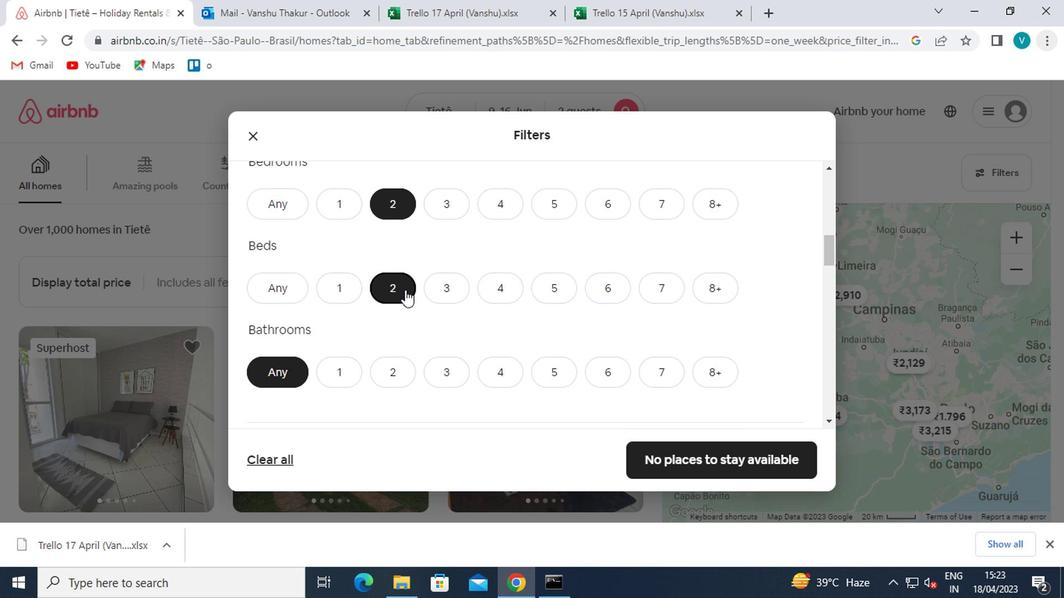 
Action: Mouse moved to (325, 292)
Screenshot: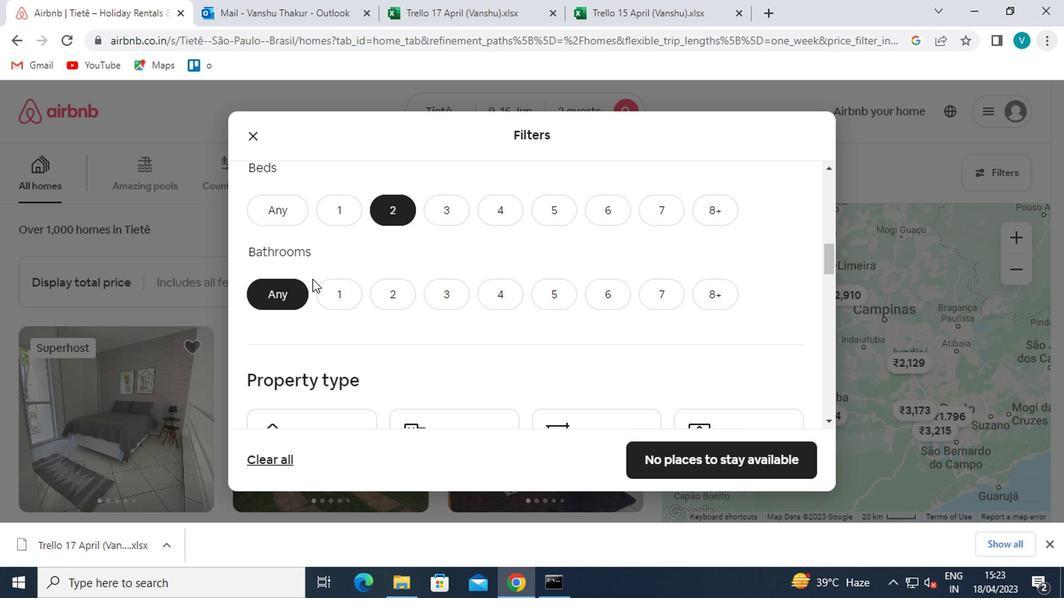 
Action: Mouse pressed left at (325, 292)
Screenshot: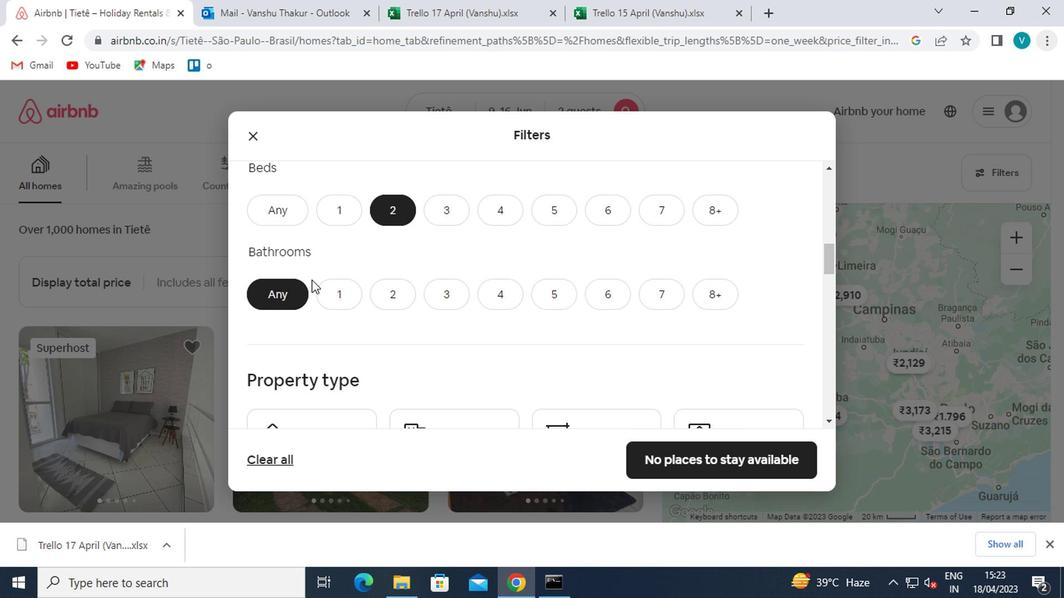 
Action: Mouse moved to (336, 291)
Screenshot: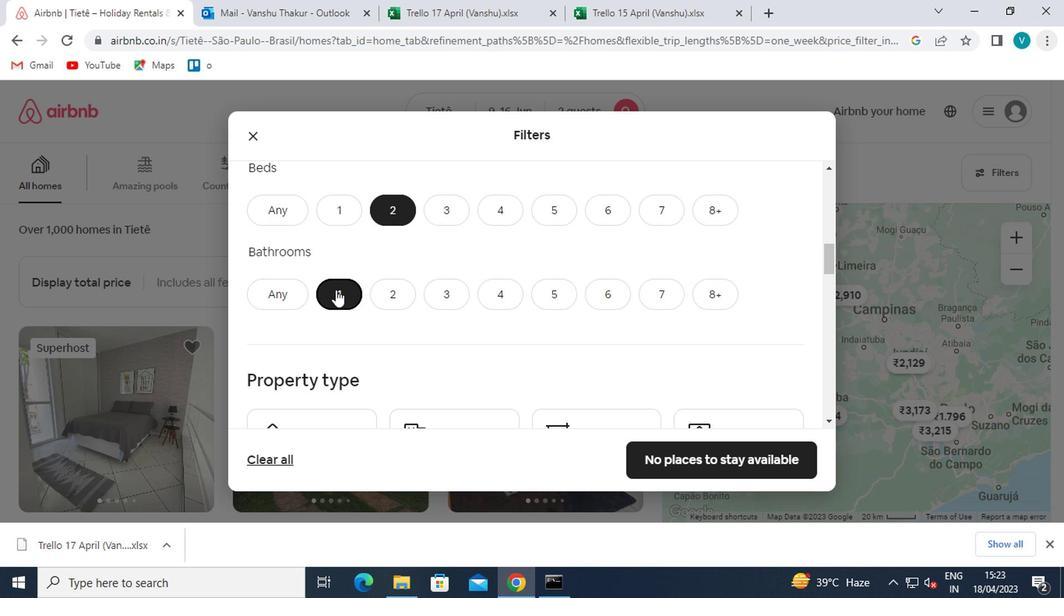 
Action: Mouse scrolled (336, 290) with delta (0, -1)
Screenshot: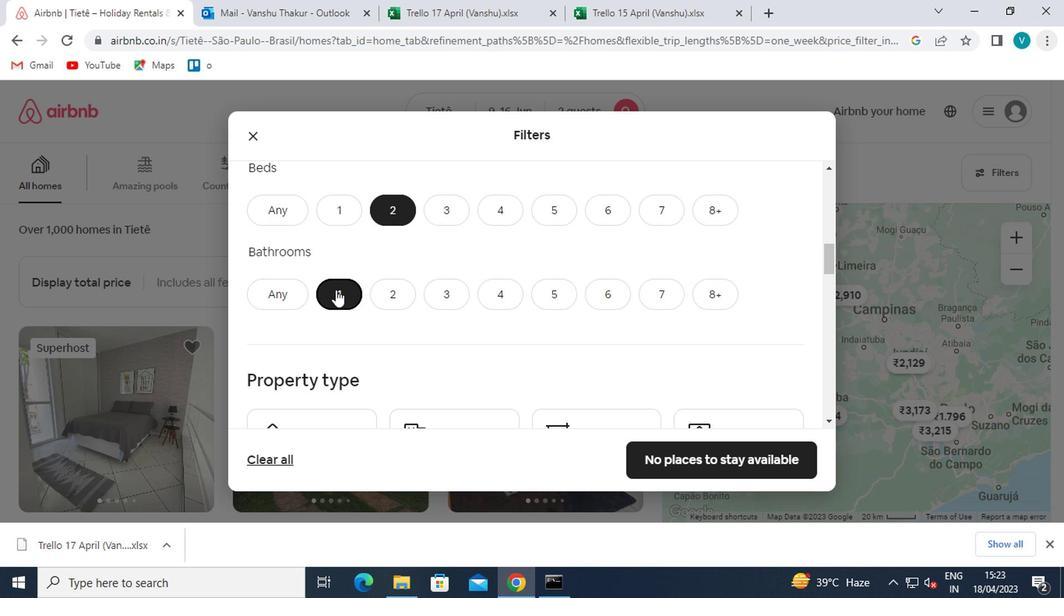 
Action: Mouse moved to (450, 415)
Screenshot: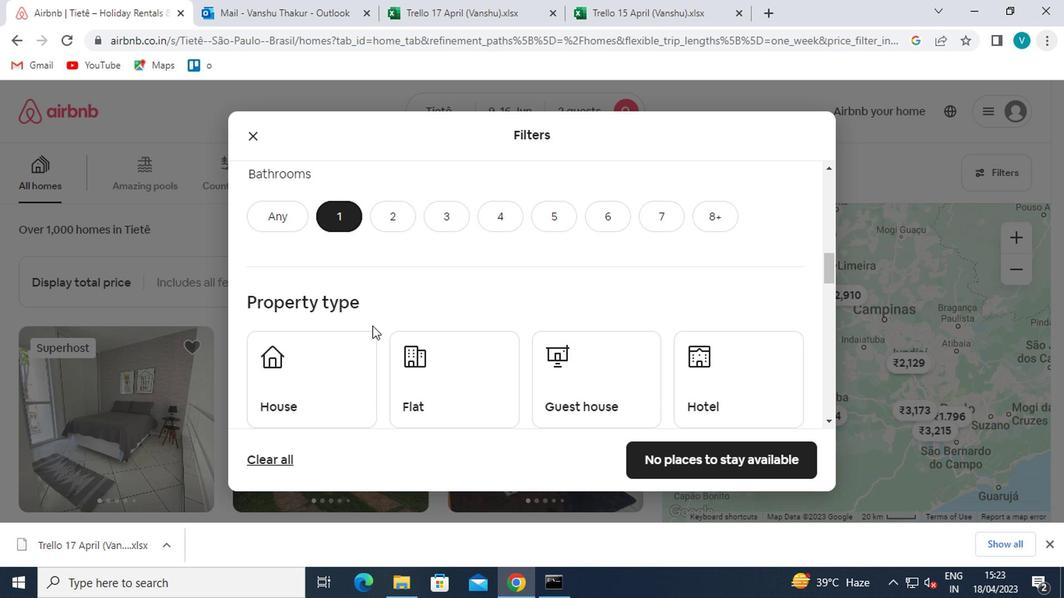 
Action: Mouse pressed left at (450, 415)
Screenshot: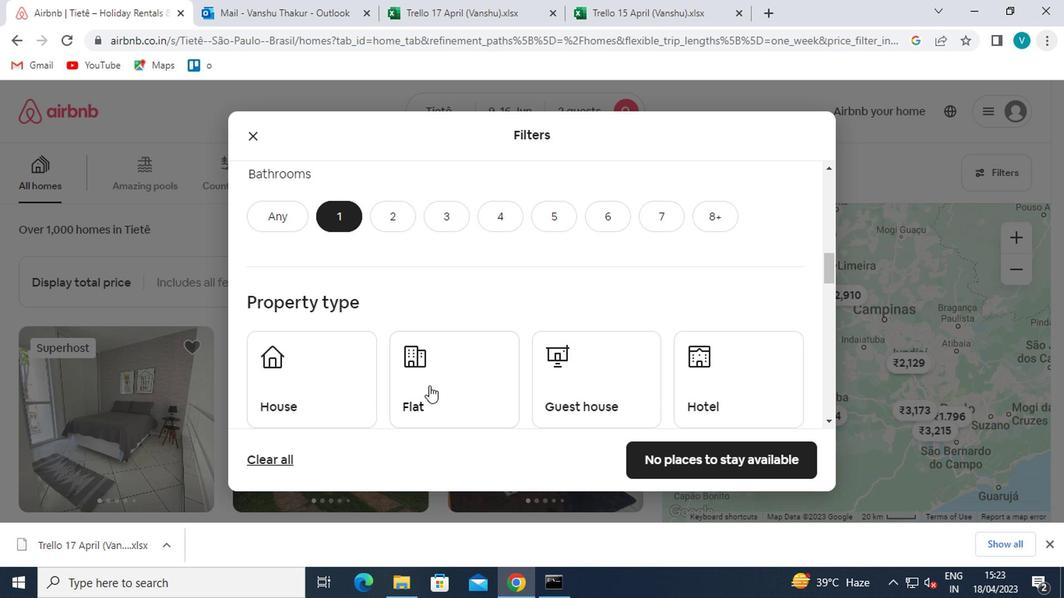
Action: Mouse moved to (453, 415)
Screenshot: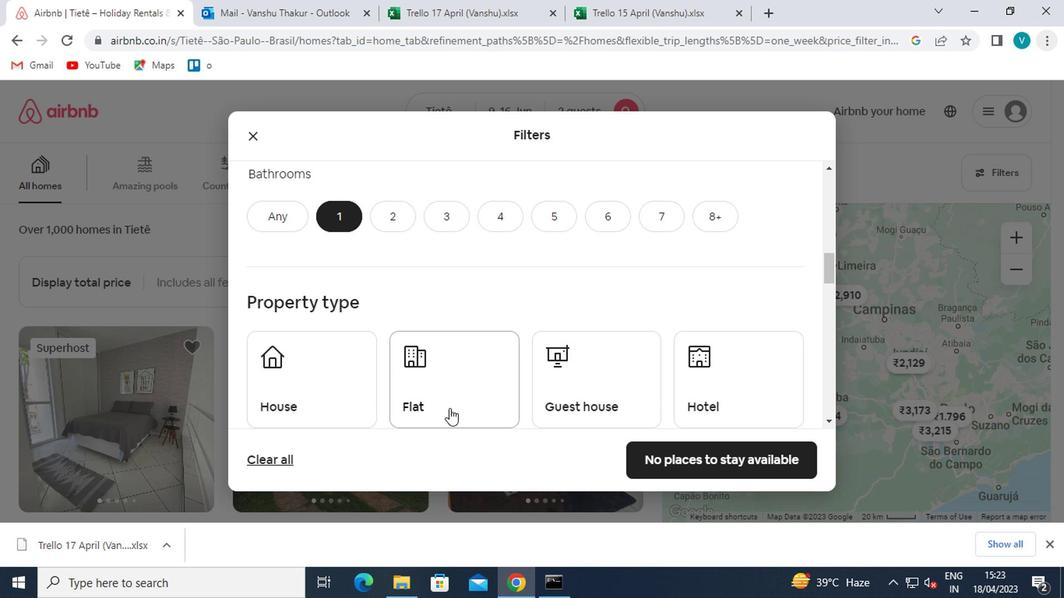 
Action: Mouse scrolled (453, 415) with delta (0, 0)
Screenshot: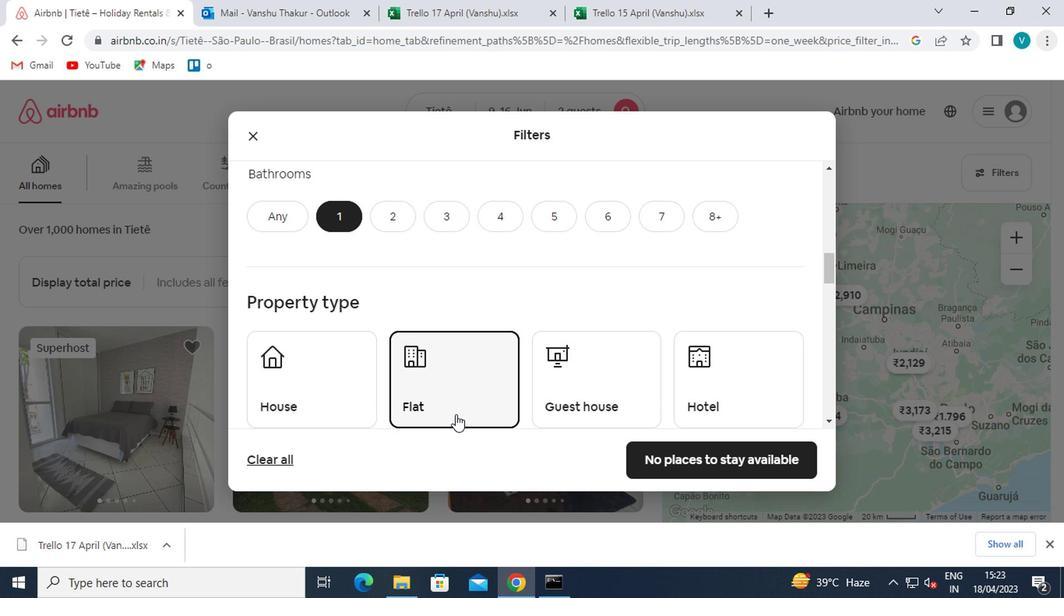
Action: Mouse scrolled (453, 415) with delta (0, 0)
Screenshot: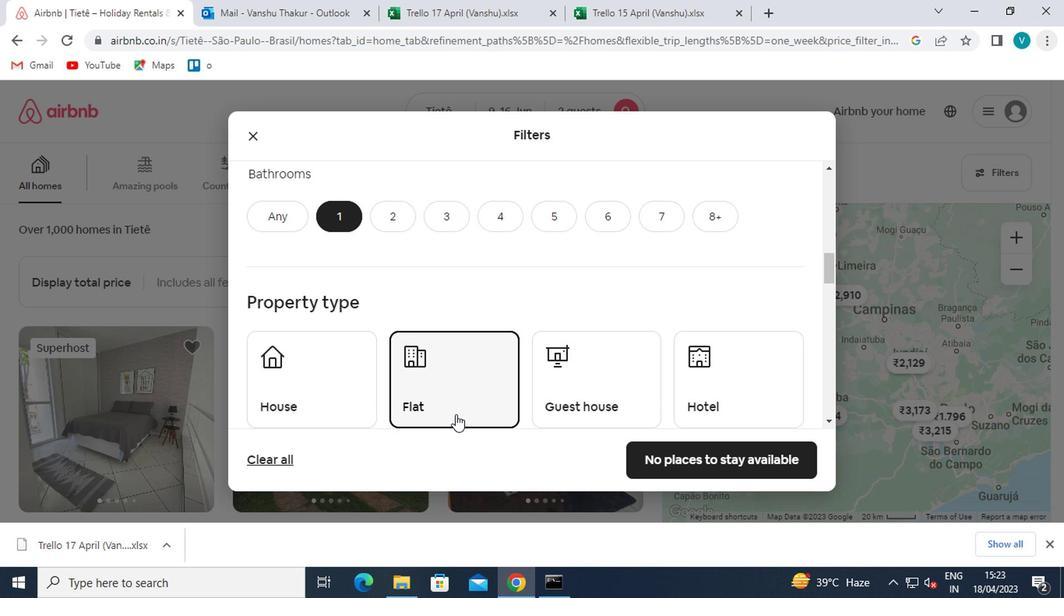 
Action: Mouse scrolled (453, 415) with delta (0, 0)
Screenshot: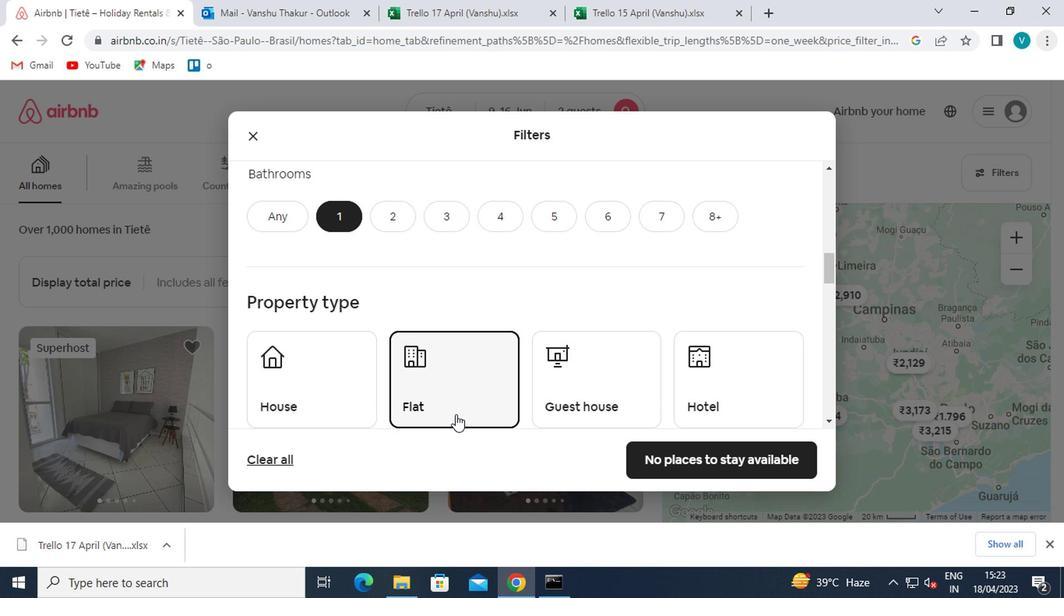 
Action: Mouse scrolled (453, 415) with delta (0, 0)
Screenshot: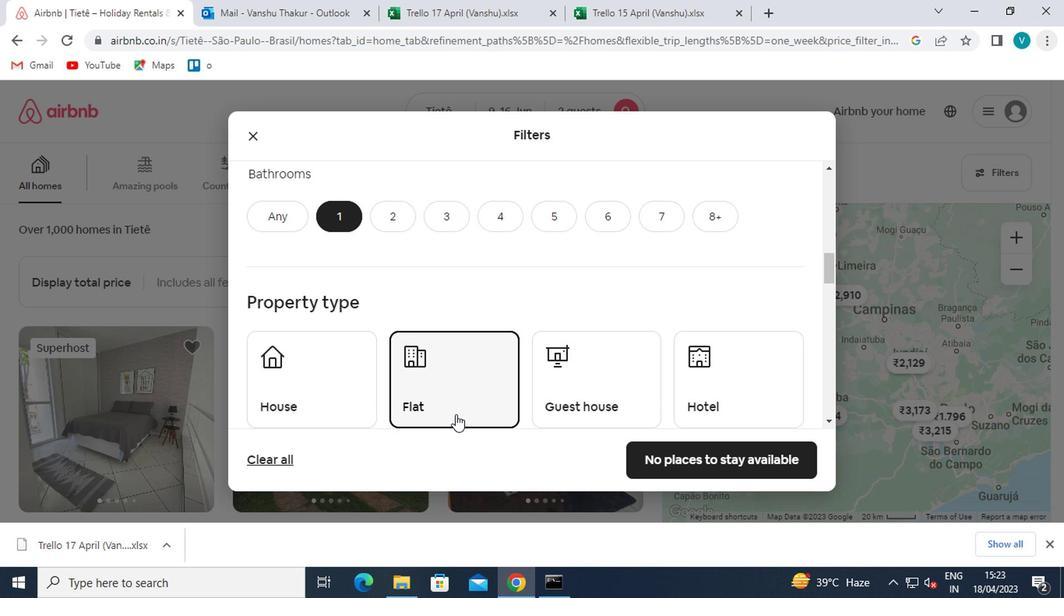 
Action: Mouse moved to (533, 286)
Screenshot: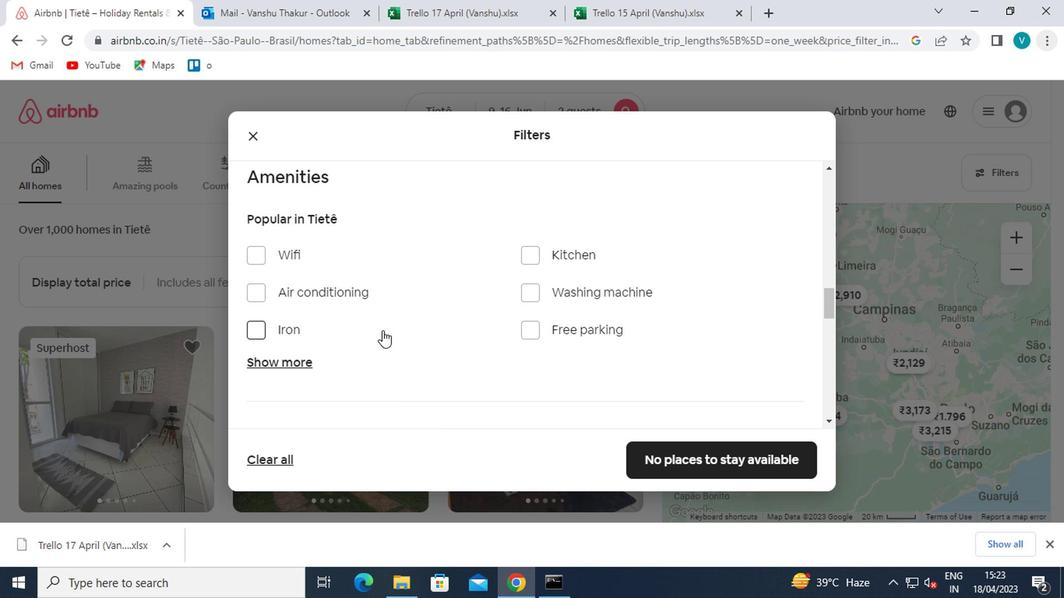 
Action: Mouse pressed left at (533, 286)
Screenshot: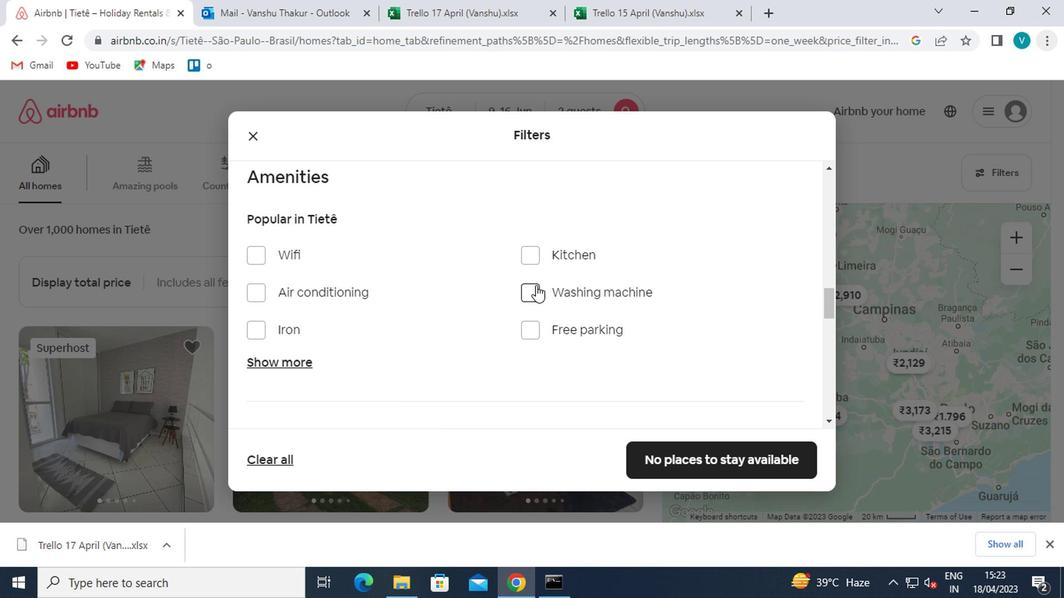 
Action: Mouse moved to (533, 286)
Screenshot: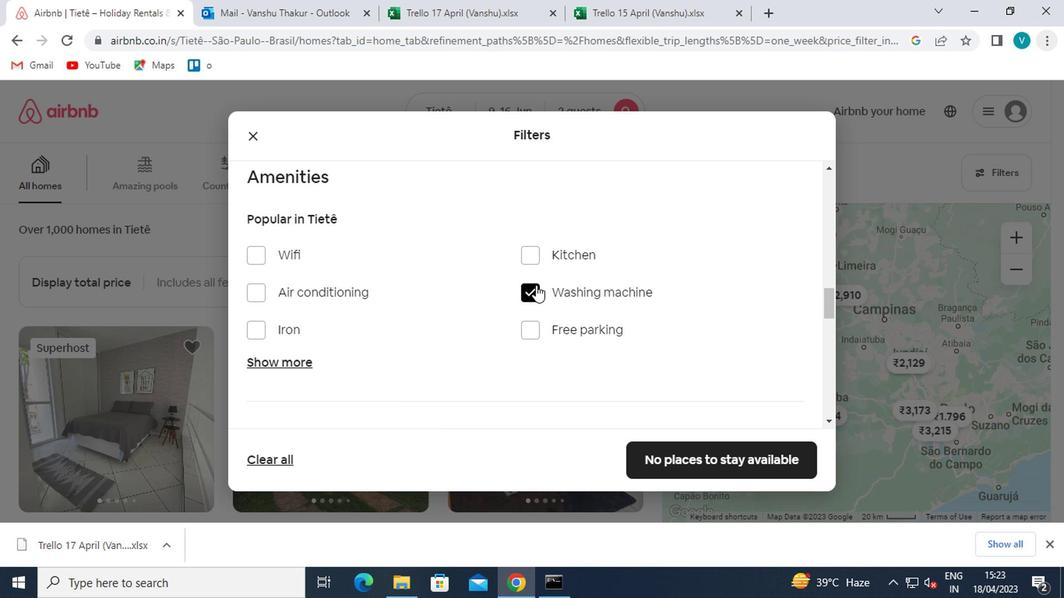 
Action: Mouse scrolled (533, 286) with delta (0, 0)
Screenshot: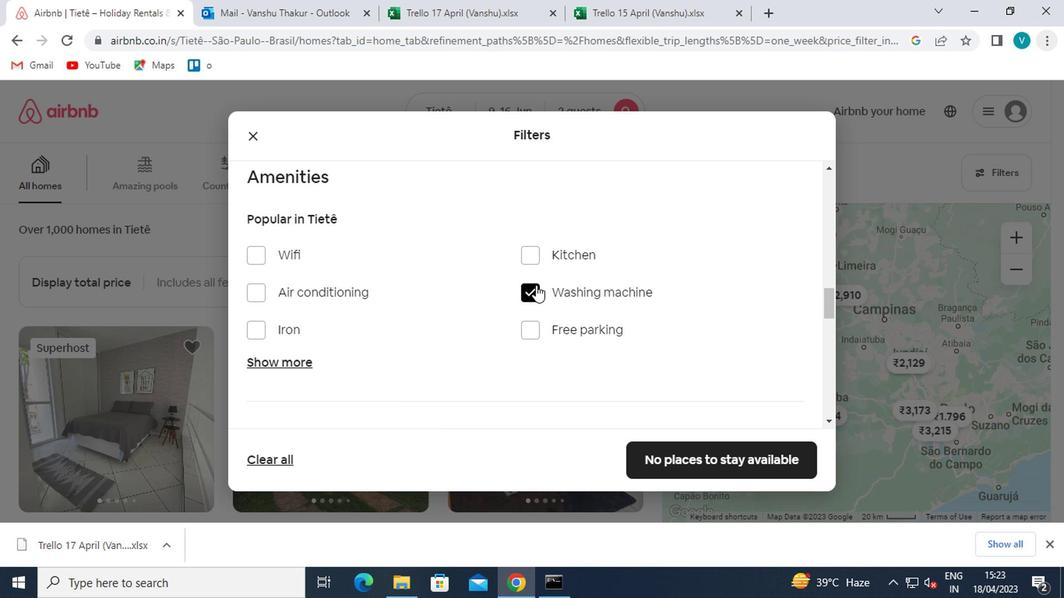 
Action: Mouse moved to (533, 286)
Screenshot: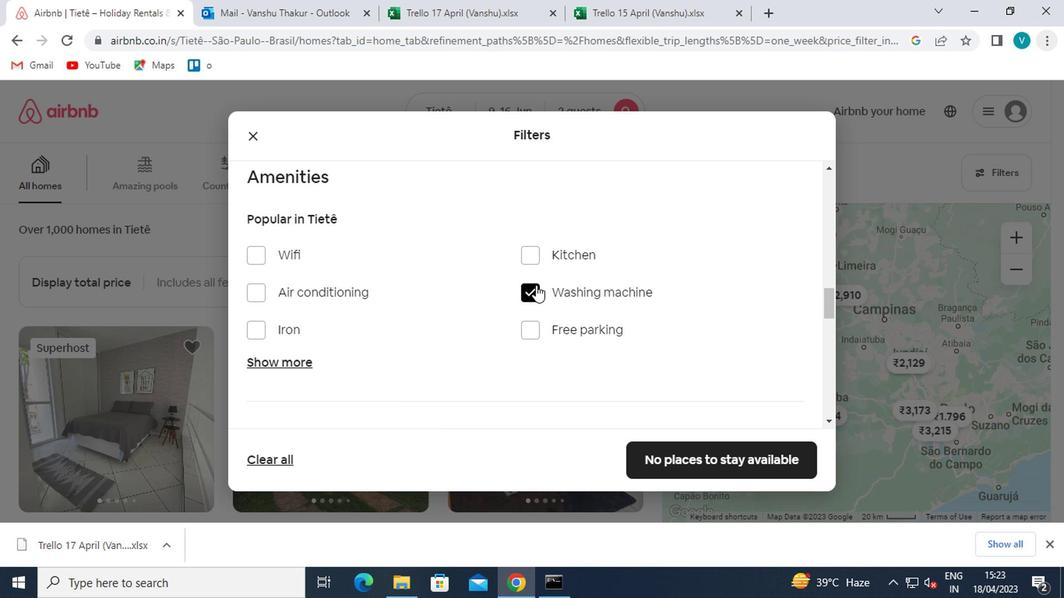 
Action: Mouse scrolled (533, 286) with delta (0, 0)
Screenshot: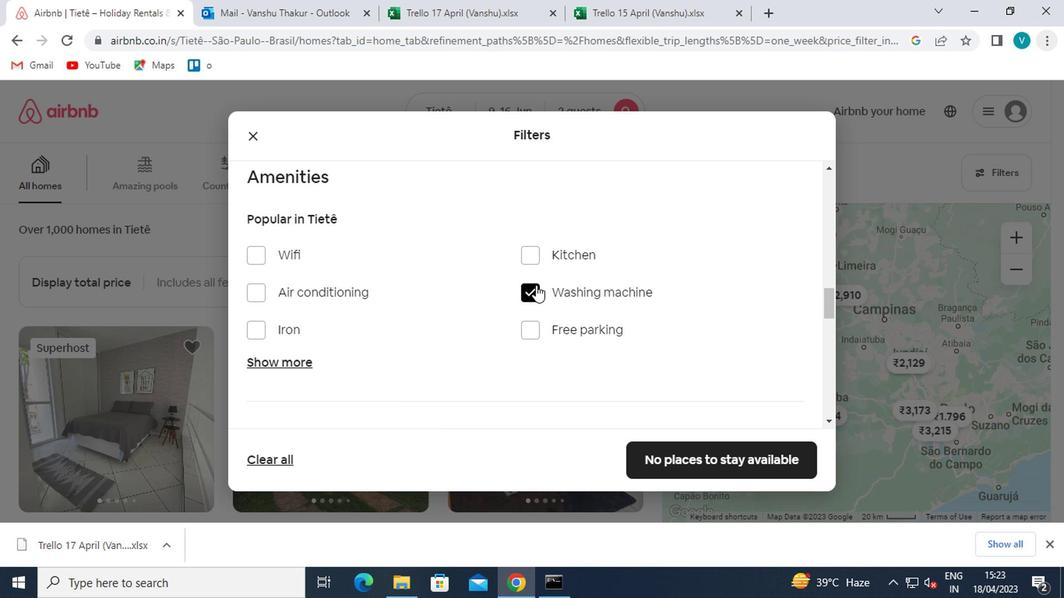 
Action: Mouse moved to (531, 290)
Screenshot: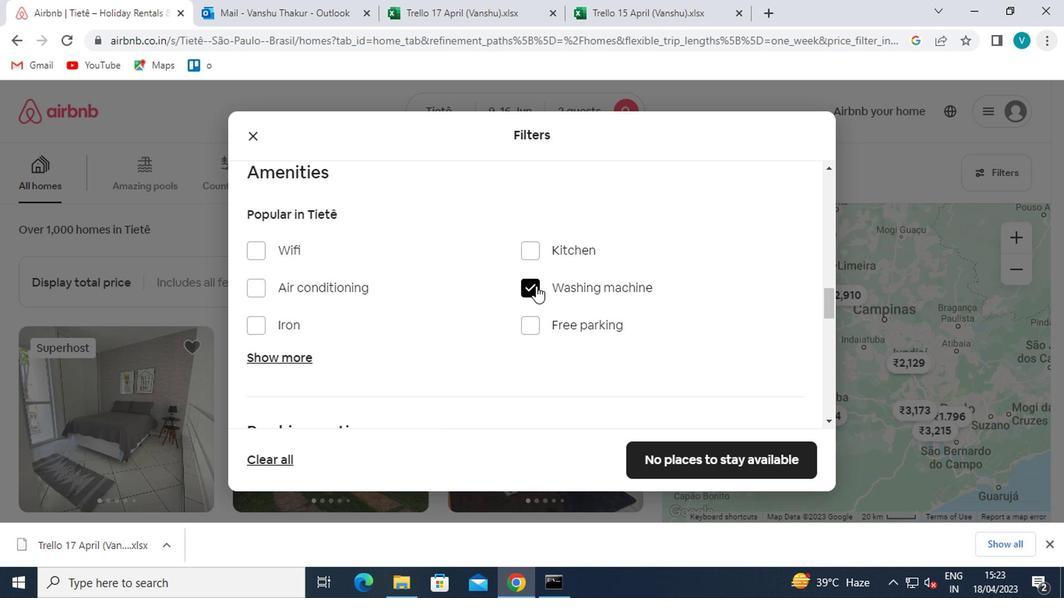 
Action: Mouse scrolled (531, 288) with delta (0, -1)
Screenshot: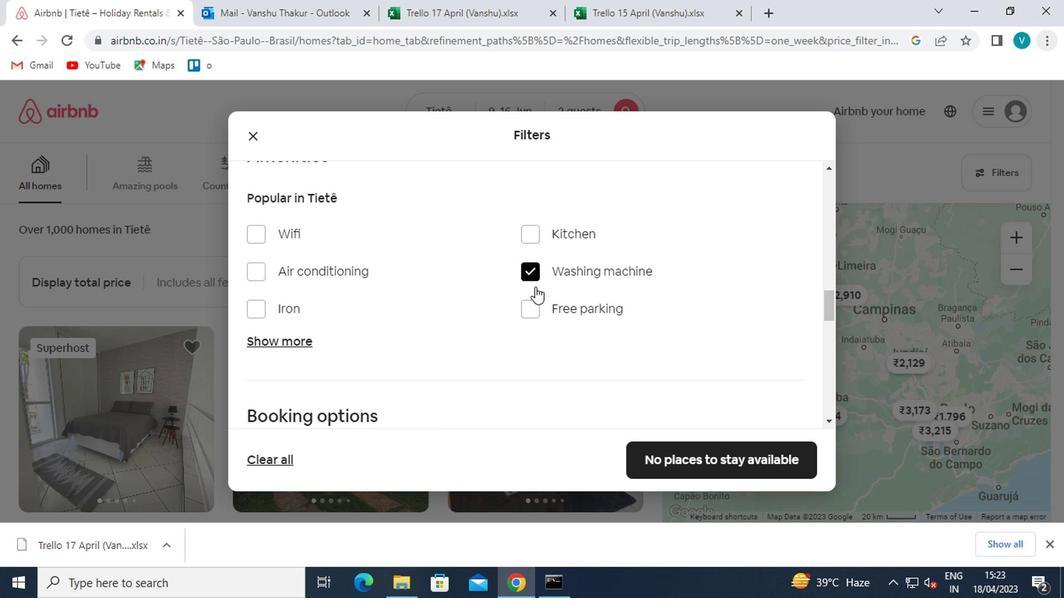
Action: Mouse moved to (751, 302)
Screenshot: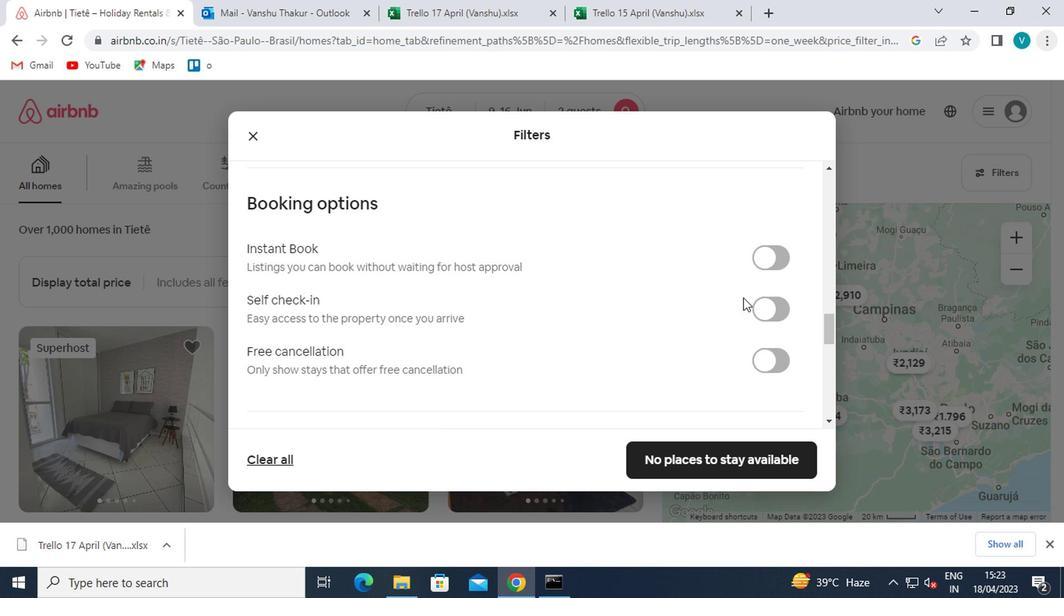 
Action: Mouse pressed left at (751, 302)
Screenshot: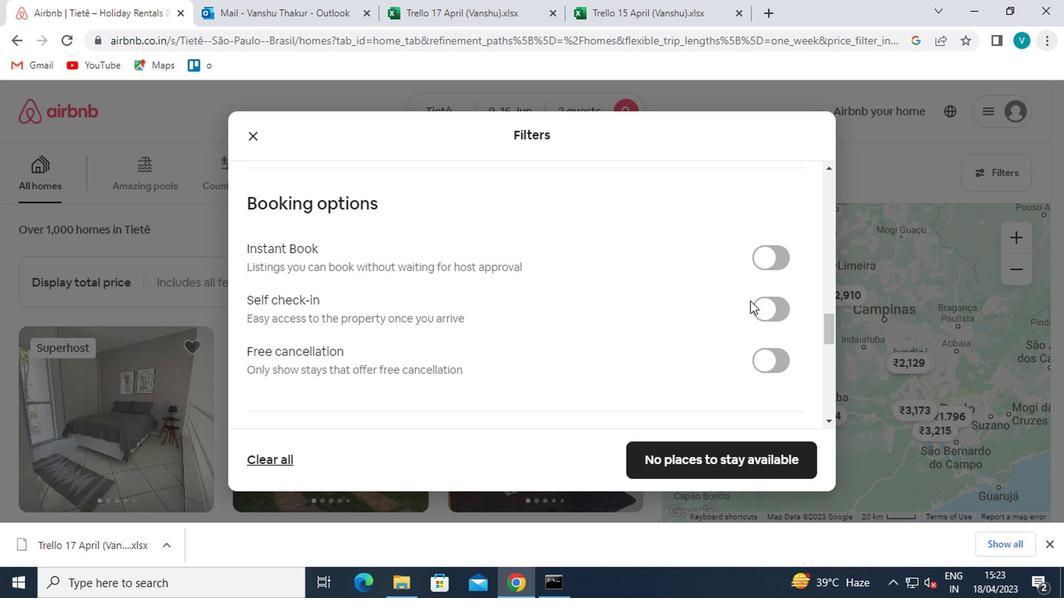 
Action: Mouse moved to (753, 305)
Screenshot: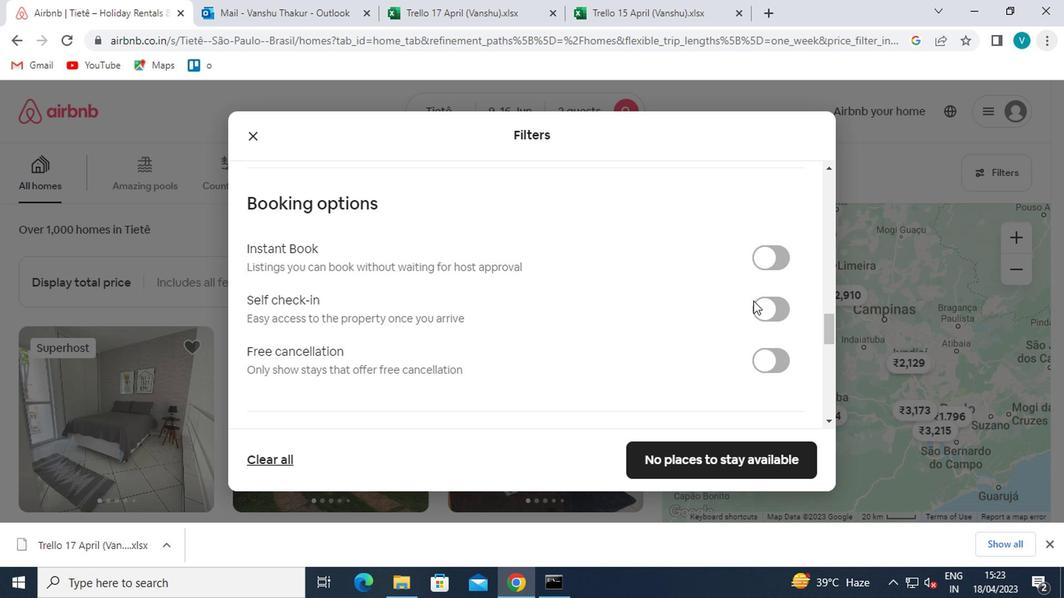 
Action: Mouse pressed left at (753, 305)
Screenshot: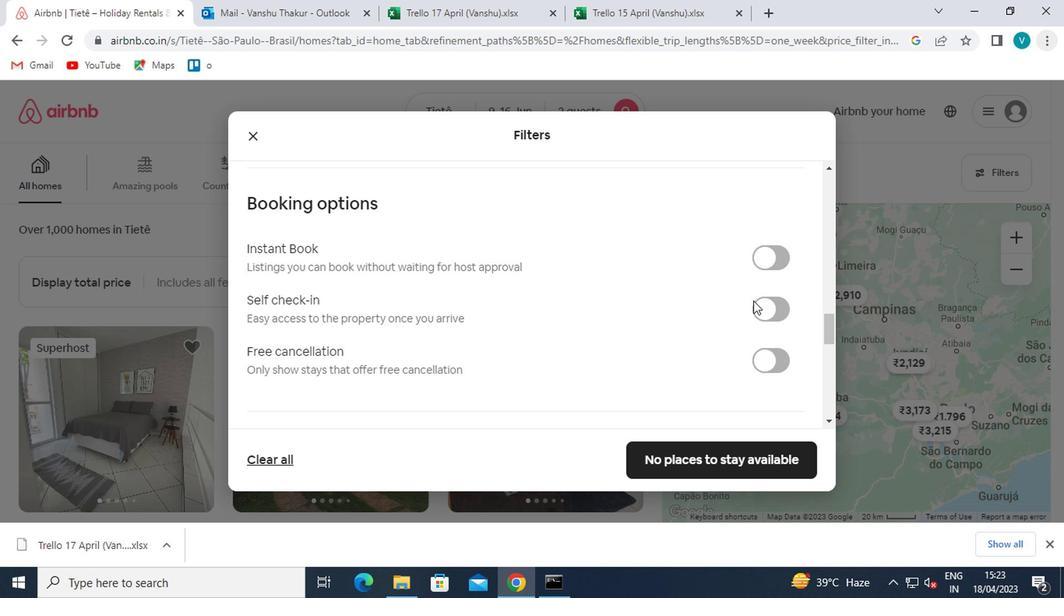 
Action: Mouse moved to (444, 241)
Screenshot: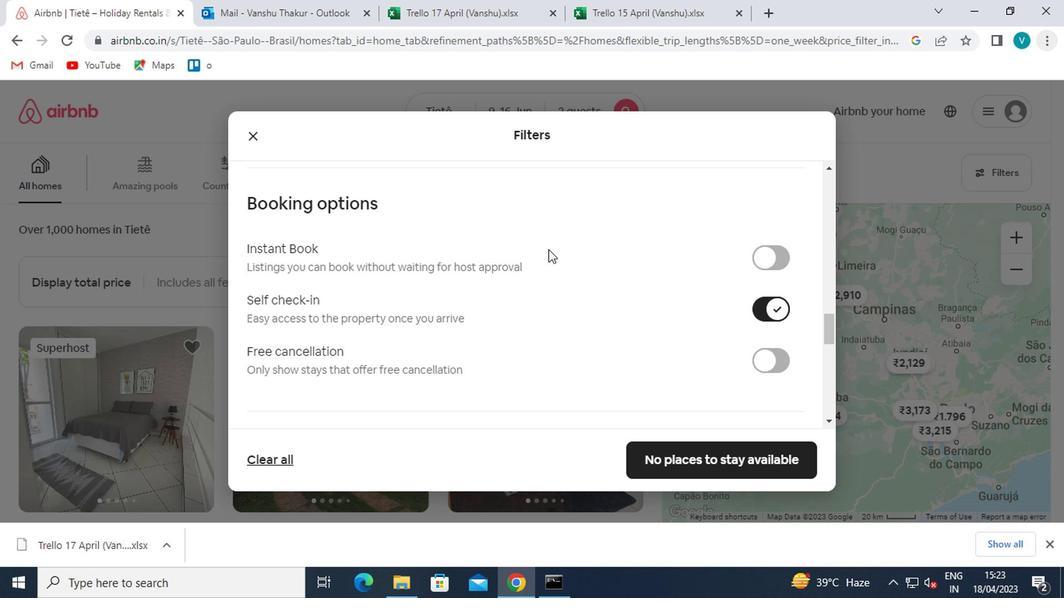 
Action: Mouse scrolled (444, 240) with delta (0, -1)
Screenshot: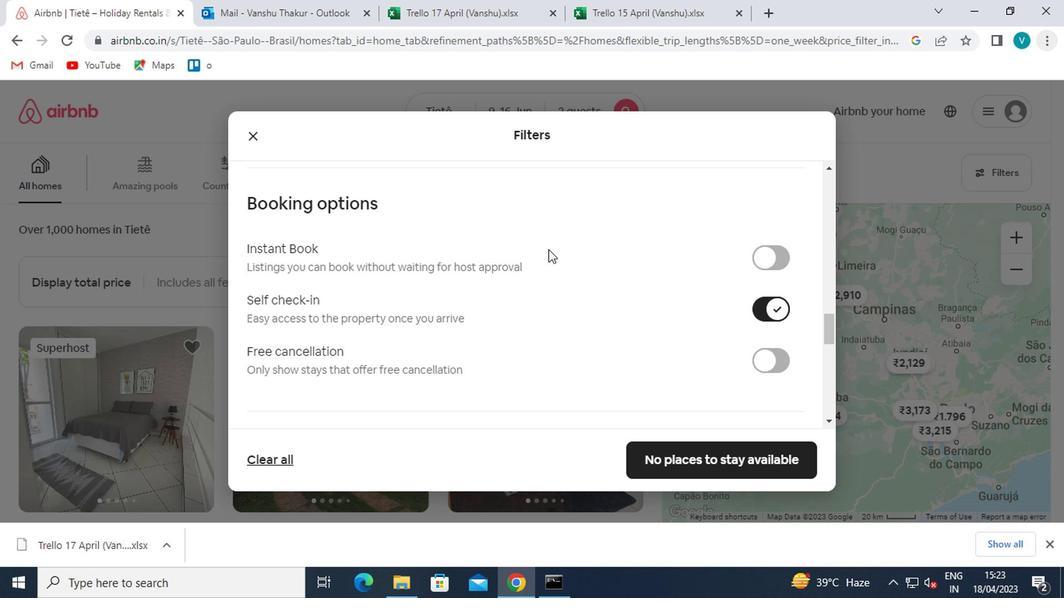 
Action: Mouse moved to (443, 241)
Screenshot: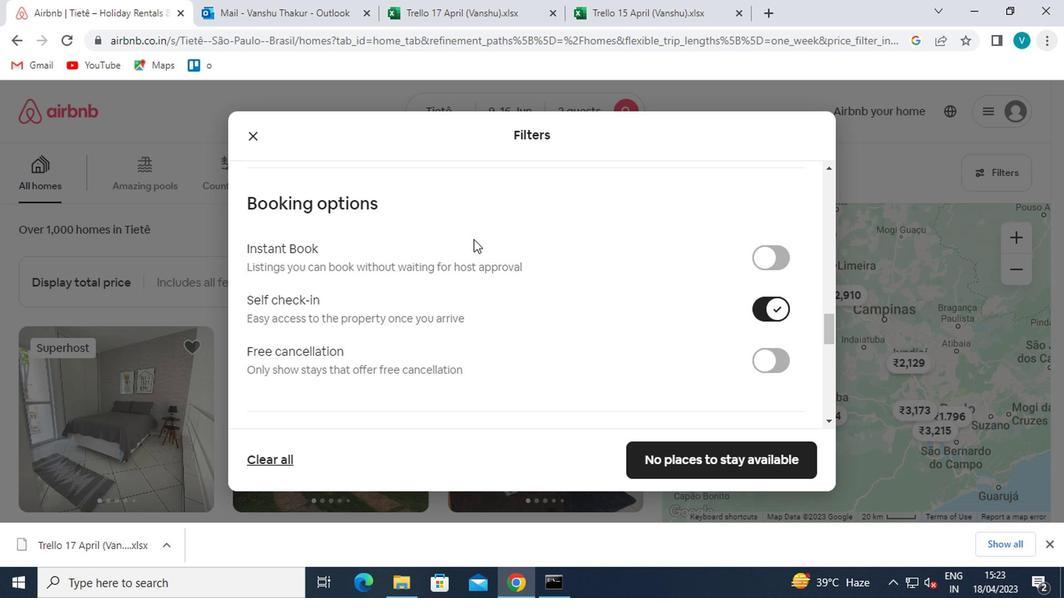 
Action: Mouse scrolled (443, 240) with delta (0, -1)
Screenshot: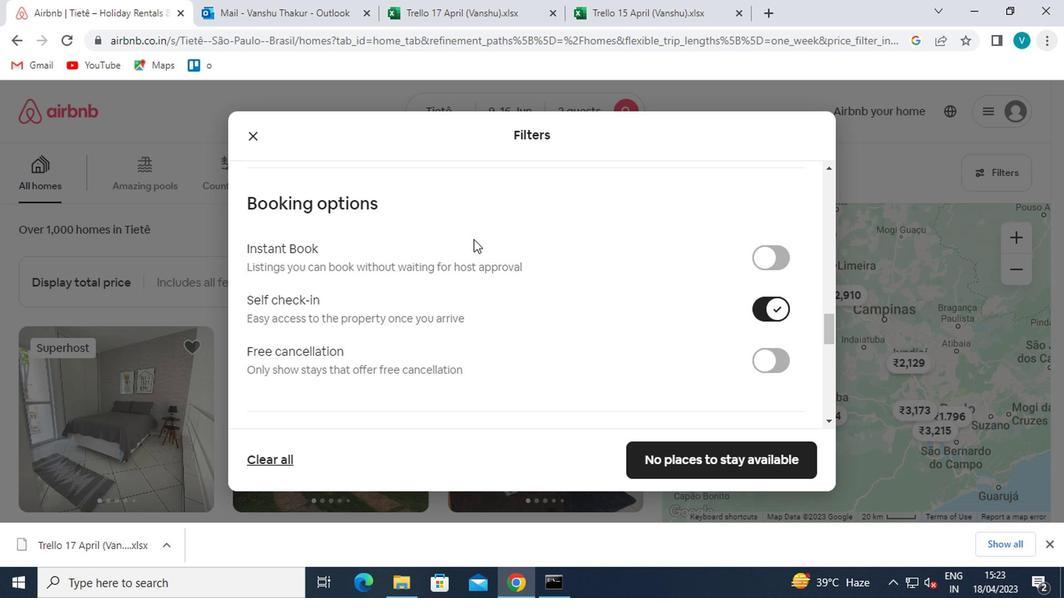 
Action: Mouse moved to (442, 241)
Screenshot: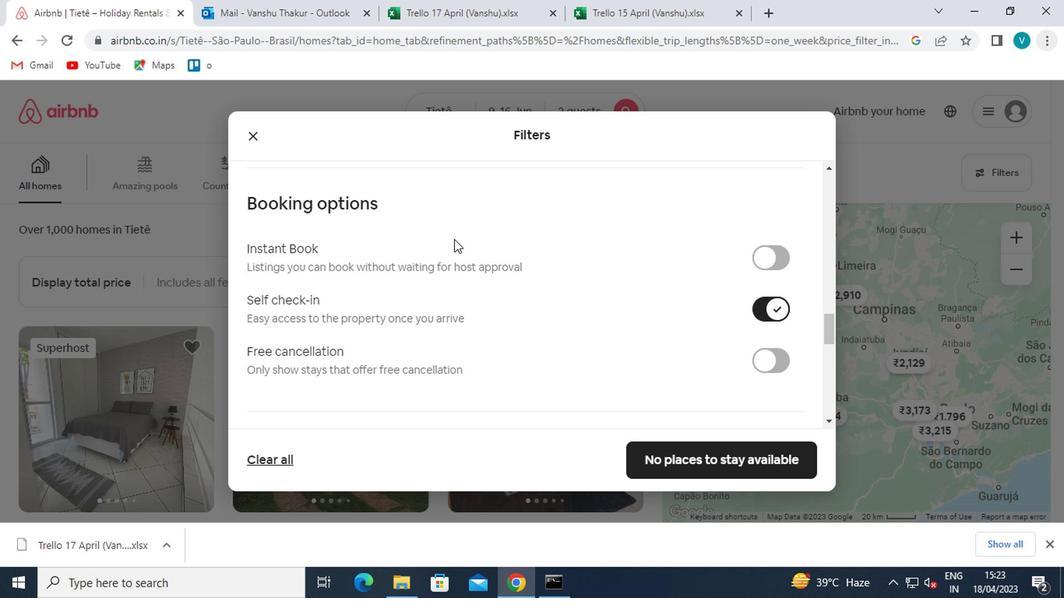 
Action: Mouse scrolled (442, 240) with delta (0, -1)
Screenshot: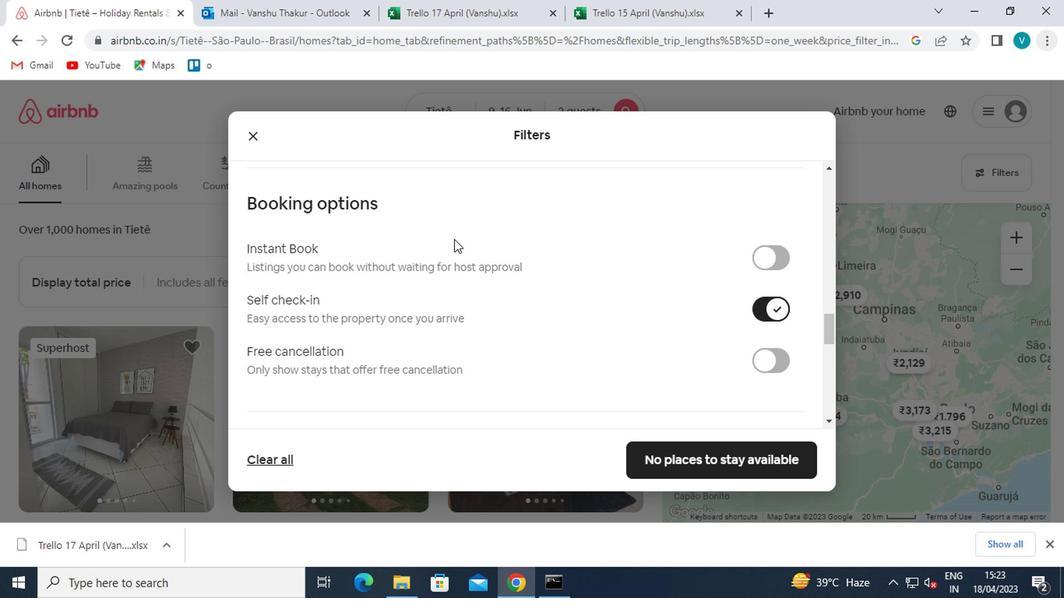 
Action: Mouse scrolled (442, 240) with delta (0, -1)
Screenshot: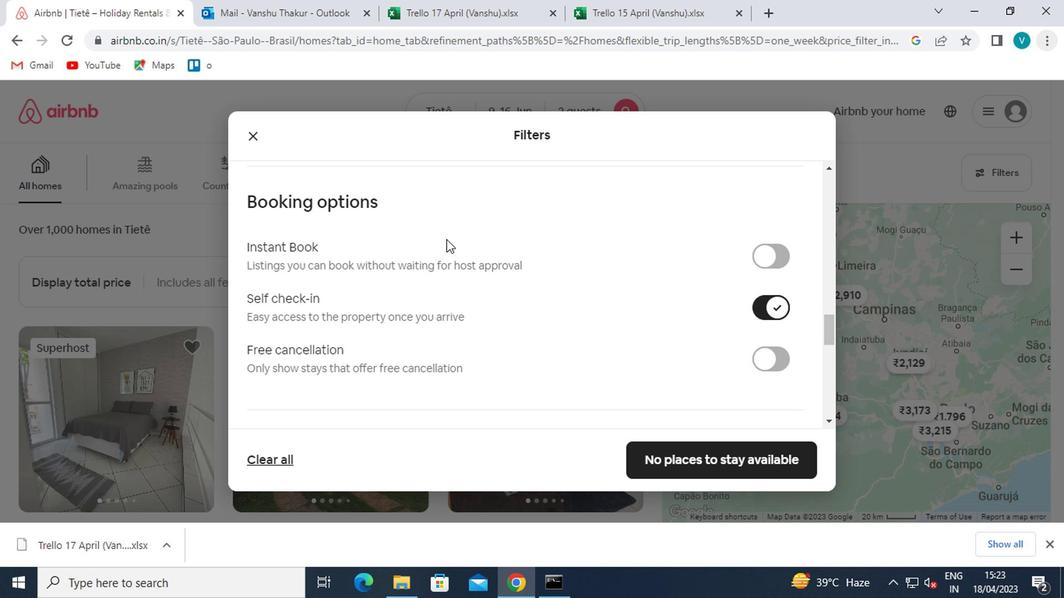 
Action: Mouse scrolled (442, 240) with delta (0, -1)
Screenshot: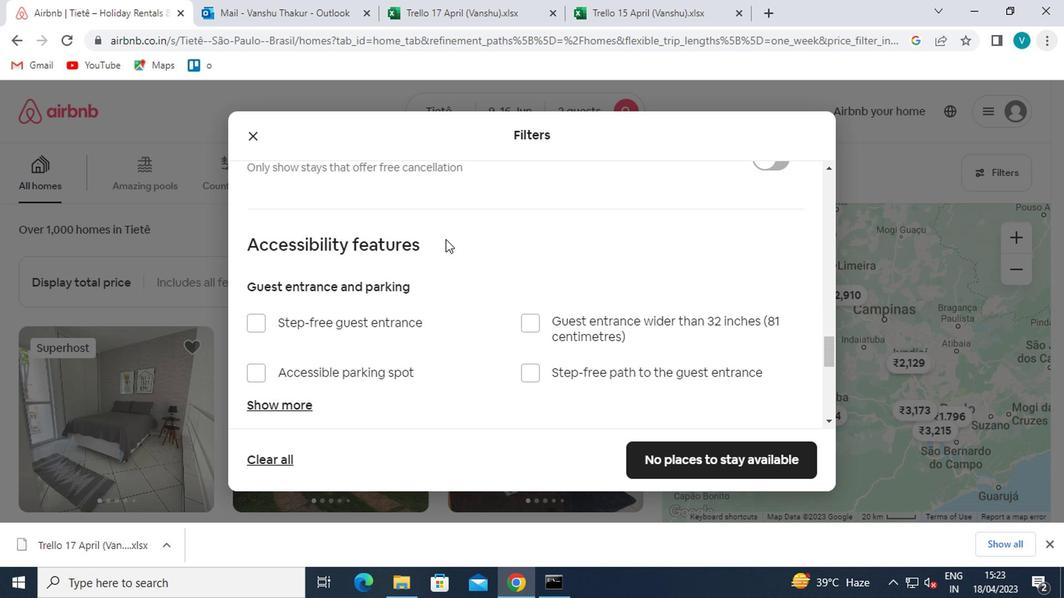 
Action: Mouse scrolled (442, 240) with delta (0, -1)
Screenshot: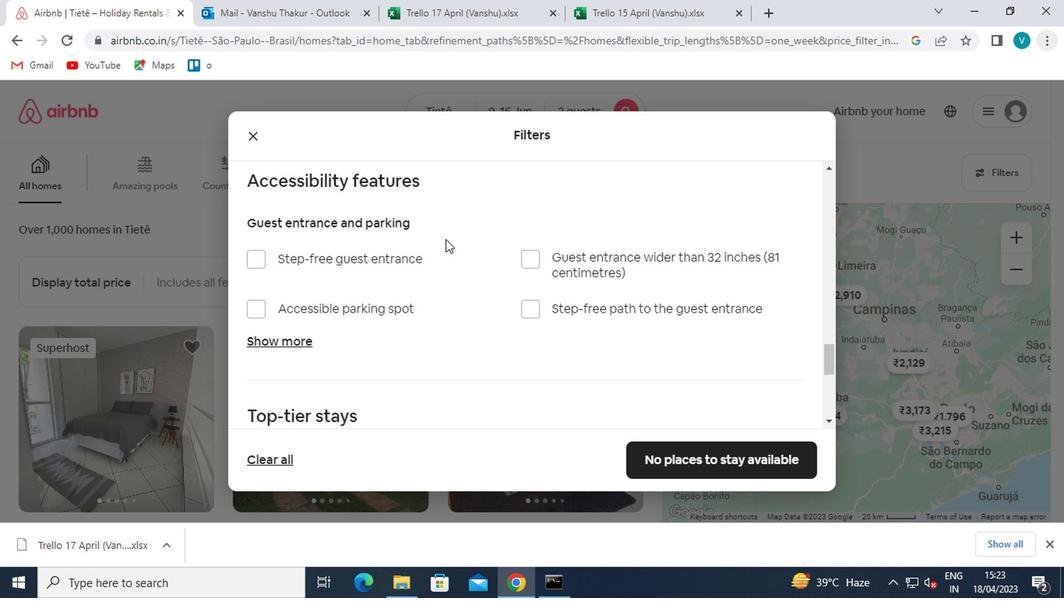 
Action: Mouse moved to (441, 241)
Screenshot: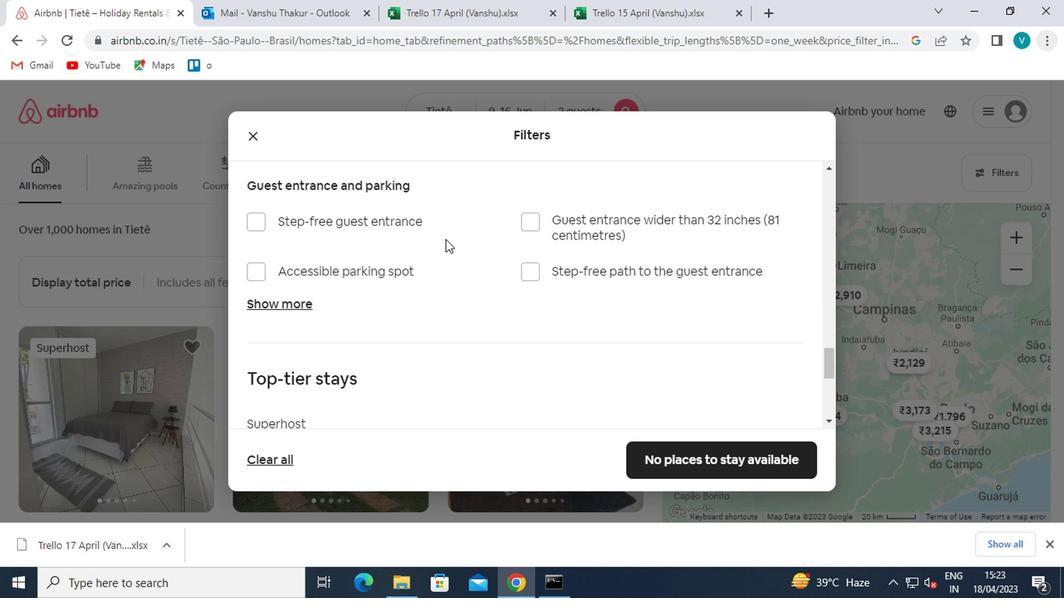 
Action: Mouse scrolled (441, 241) with delta (0, 0)
Screenshot: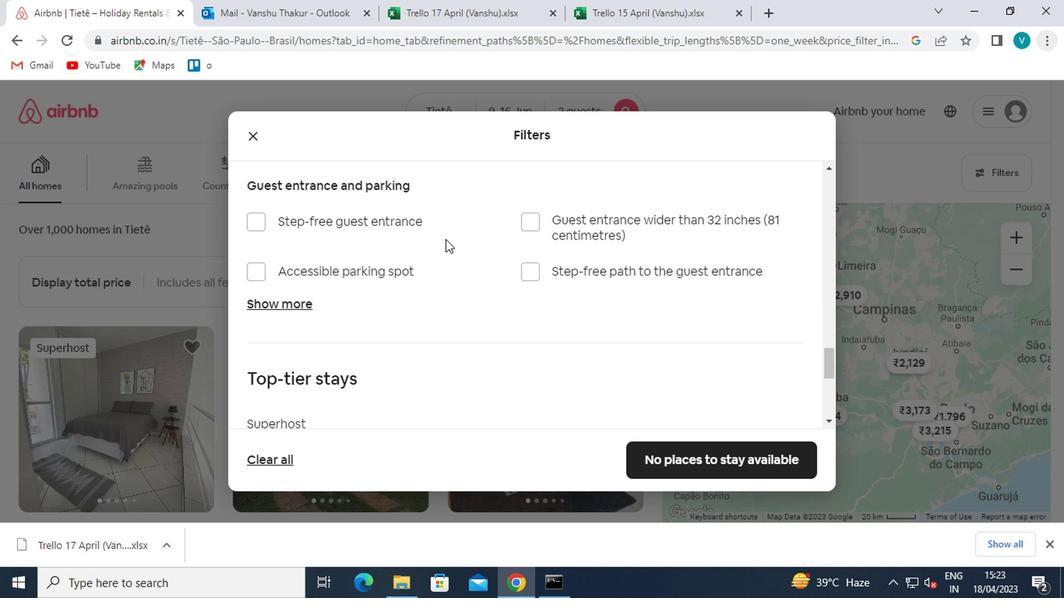 
Action: Mouse moved to (443, 246)
Screenshot: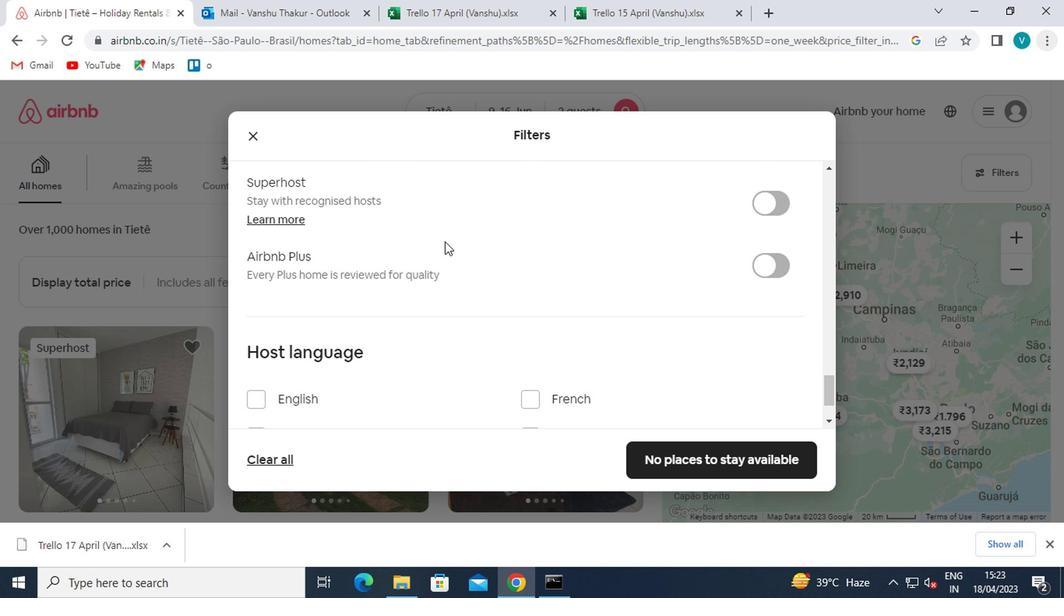 
Action: Mouse scrolled (443, 245) with delta (0, 0)
Screenshot: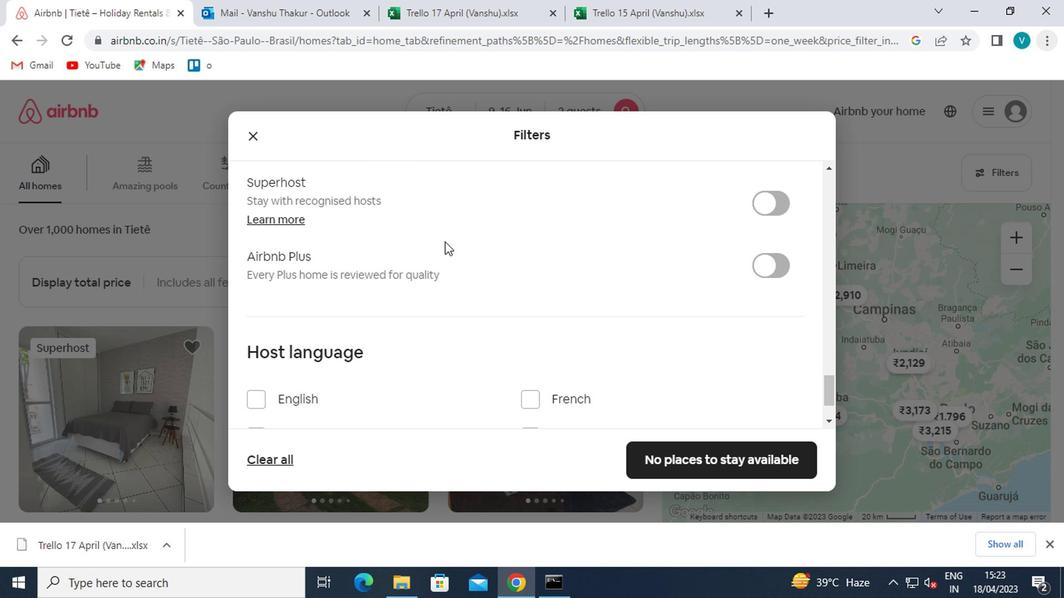 
Action: Mouse moved to (444, 247)
Screenshot: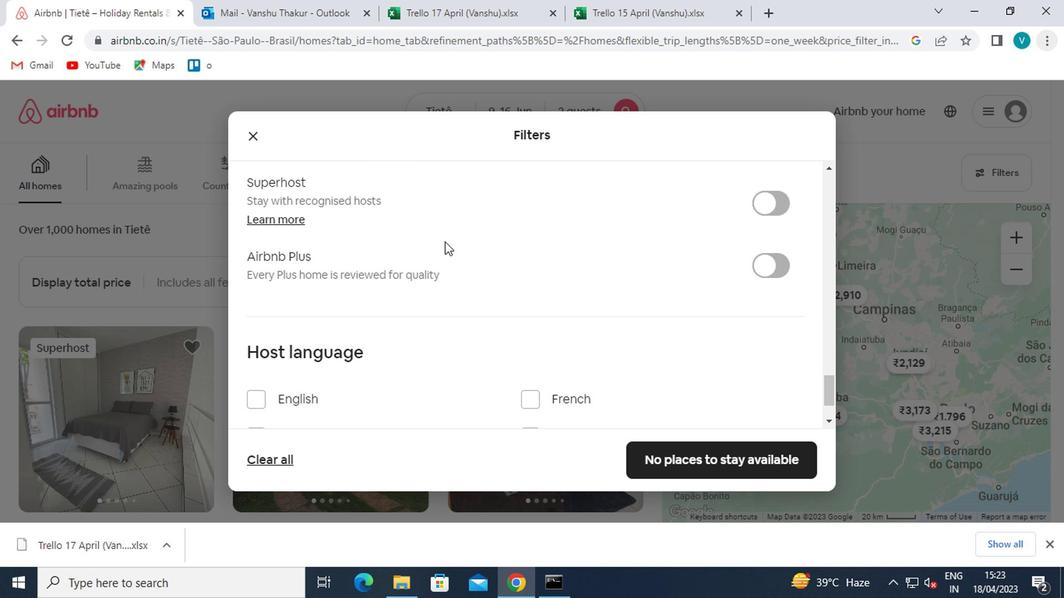 
Action: Mouse scrolled (444, 247) with delta (0, 0)
Screenshot: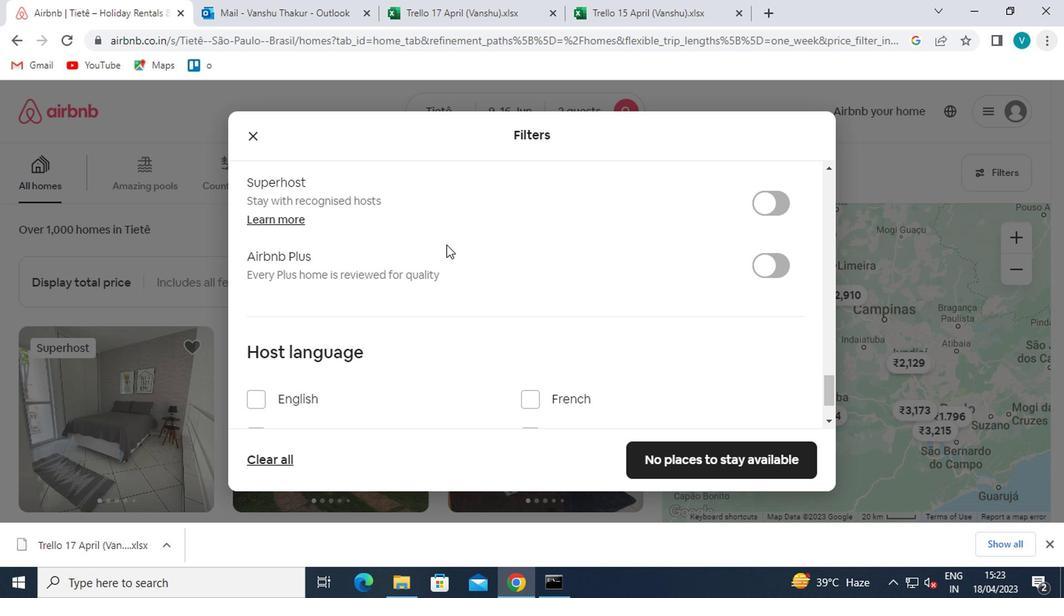 
Action: Mouse moved to (274, 390)
Screenshot: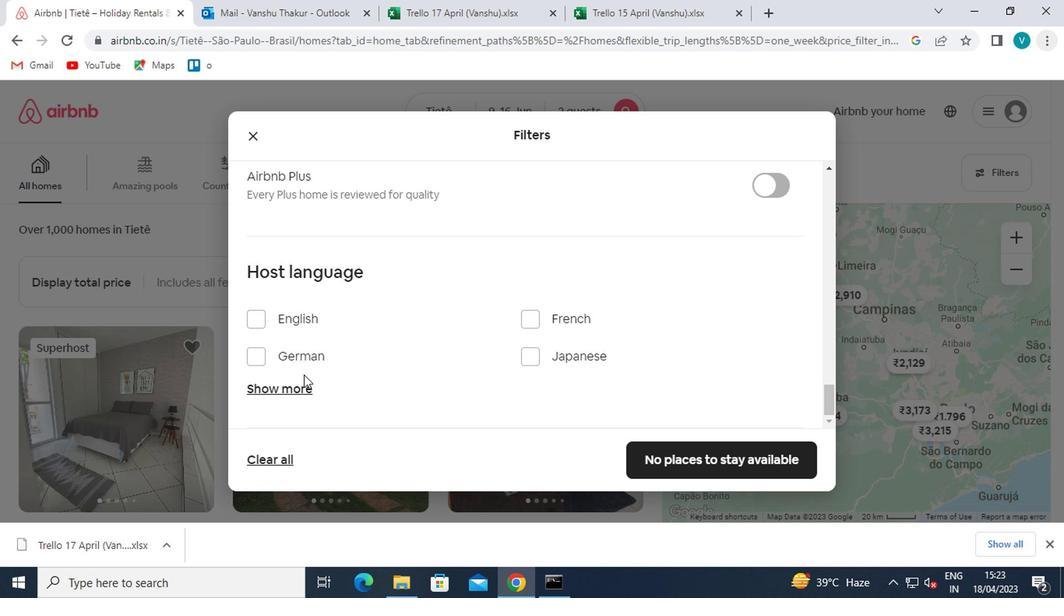 
Action: Mouse pressed left at (274, 390)
Screenshot: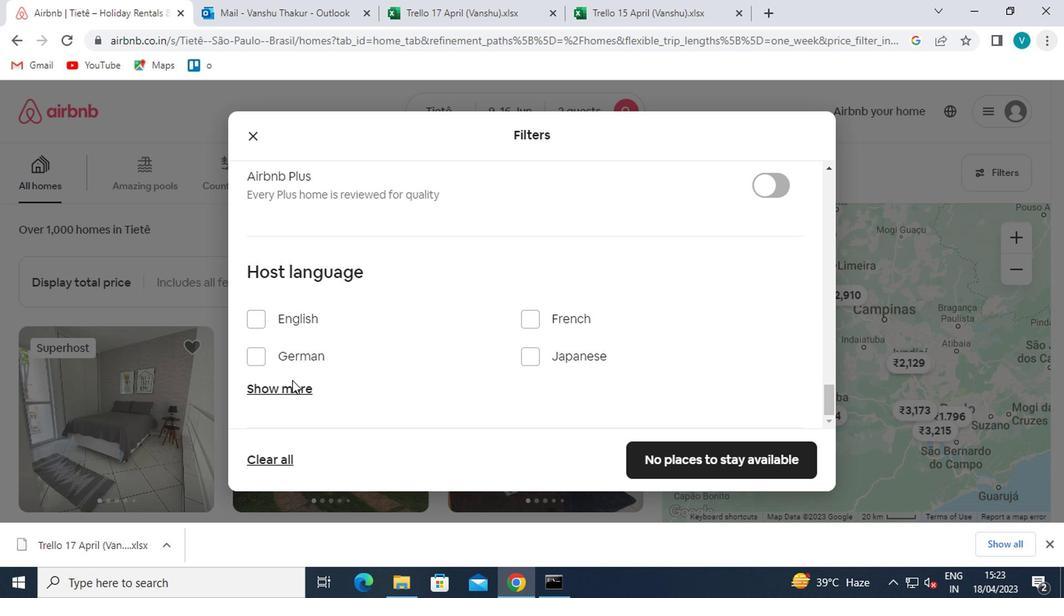 
Action: Mouse moved to (283, 390)
Screenshot: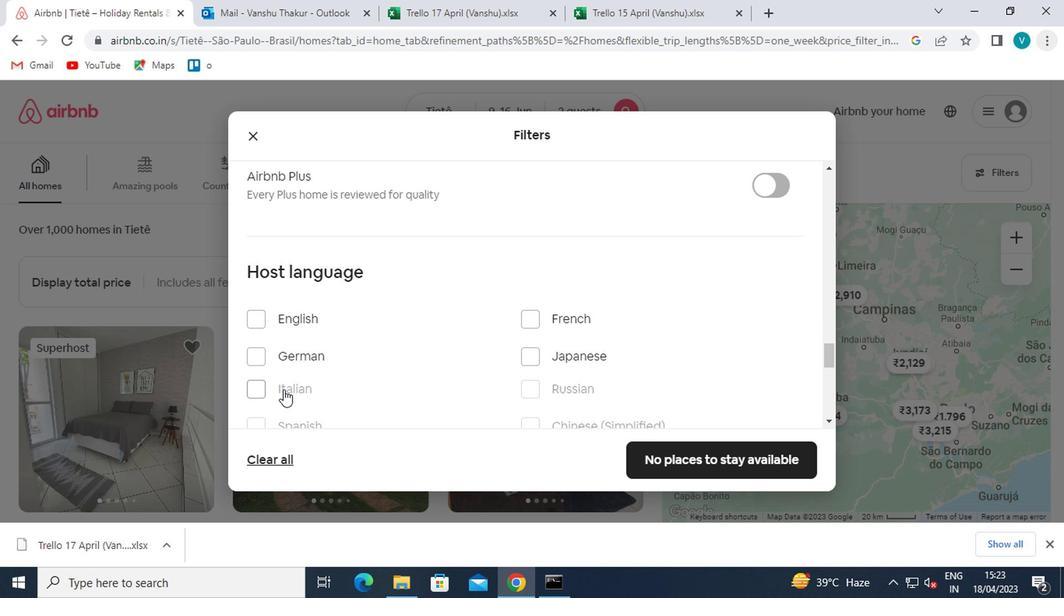 
Action: Mouse scrolled (283, 390) with delta (0, 0)
Screenshot: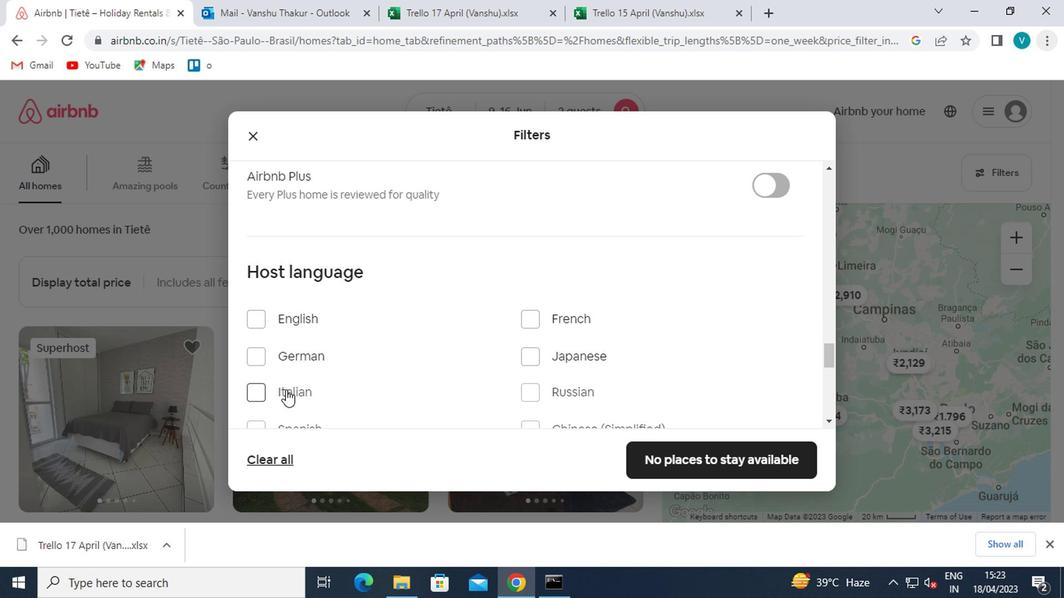 
Action: Mouse moved to (257, 352)
Screenshot: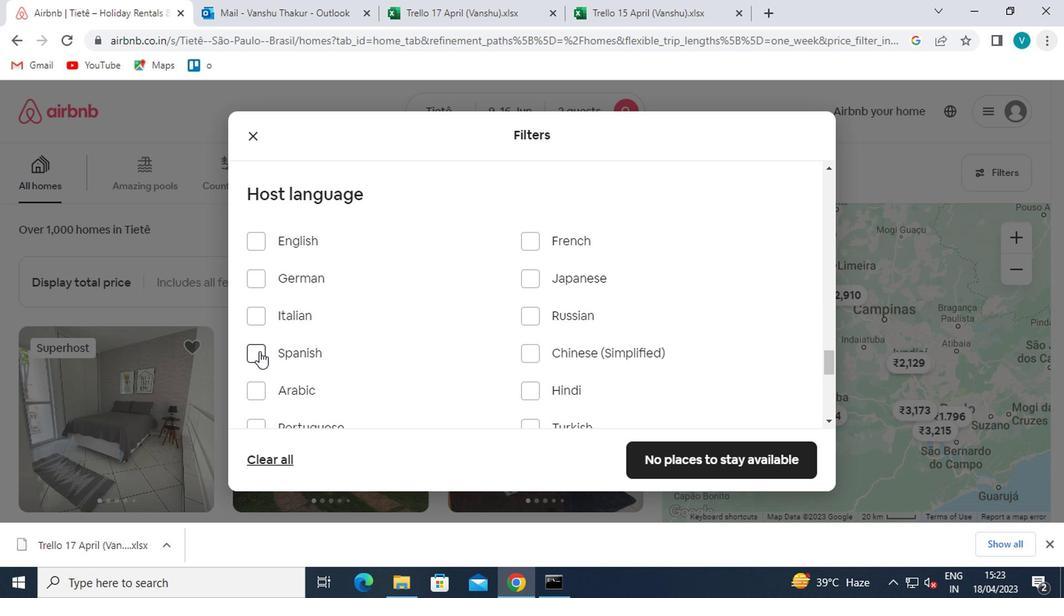 
Action: Mouse pressed left at (257, 352)
Screenshot: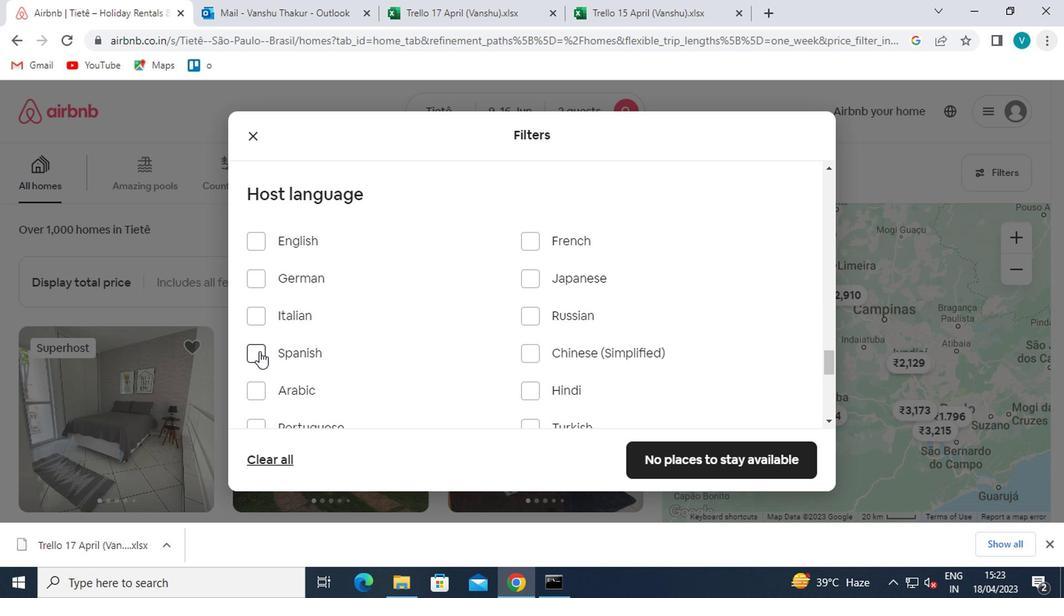 
Action: Mouse moved to (705, 456)
Screenshot: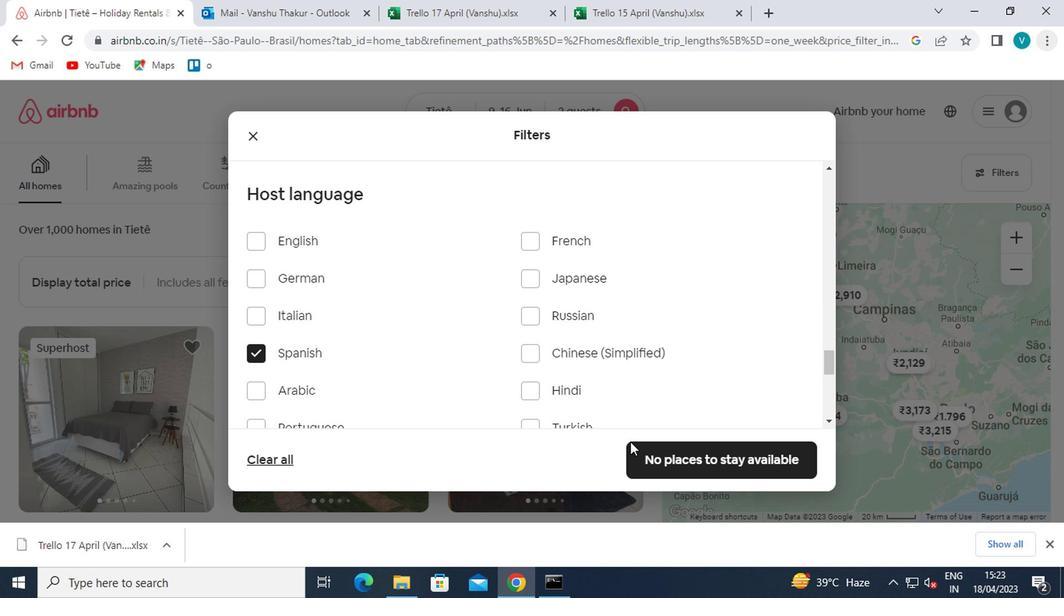 
Action: Mouse pressed left at (705, 456)
Screenshot: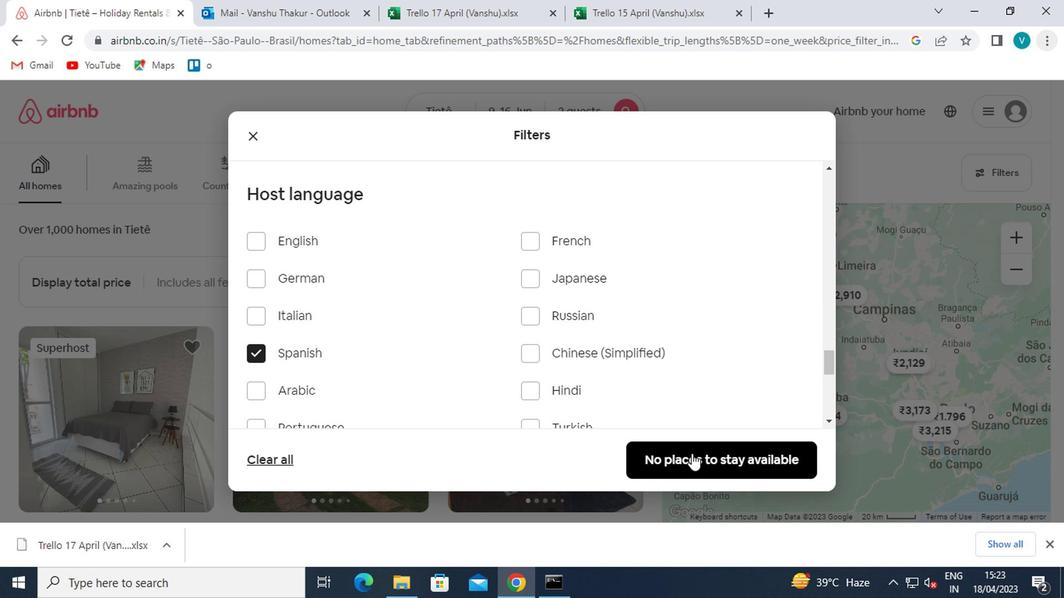 
Action: Mouse moved to (704, 455)
Screenshot: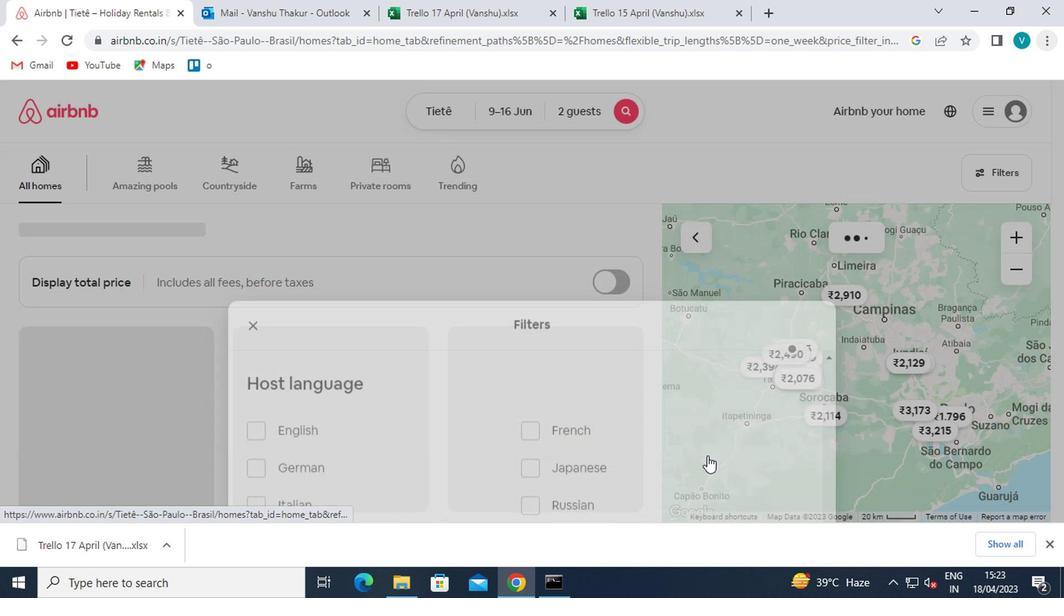 
